 Task: Find connections with filter location Perico with filter topic #mentorwith filter profile language Spanish with filter current company Dell EMC with filter school Mahatma Jyotiba Phule Rohilkhand University with filter industry Agriculture, Construction, Mining Machinery Manufacturing with filter service category Tax Law with filter keywords title Account Collector
Action: Mouse moved to (469, 71)
Screenshot: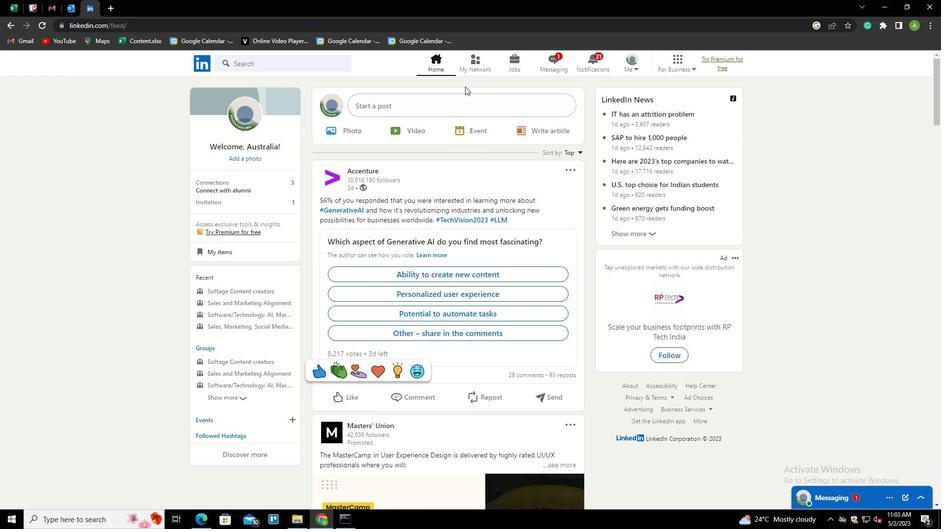 
Action: Mouse pressed left at (469, 71)
Screenshot: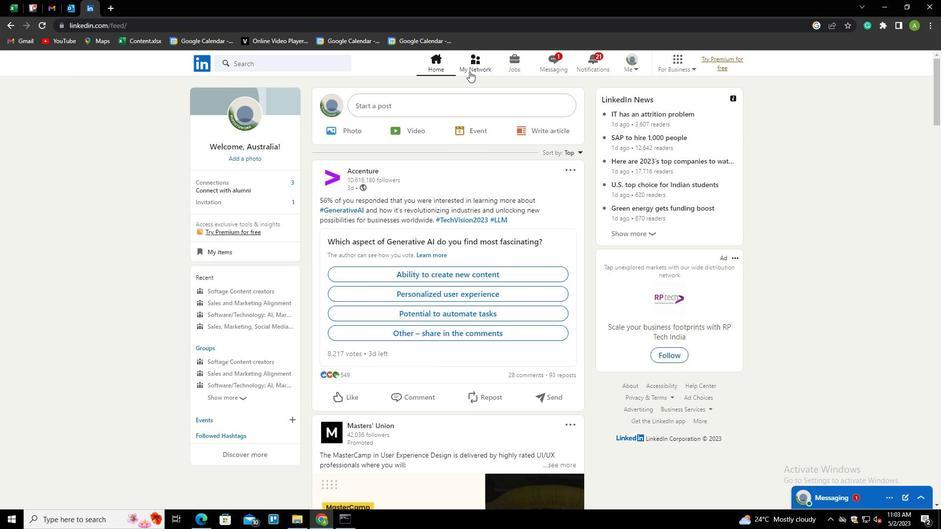 
Action: Mouse moved to (250, 120)
Screenshot: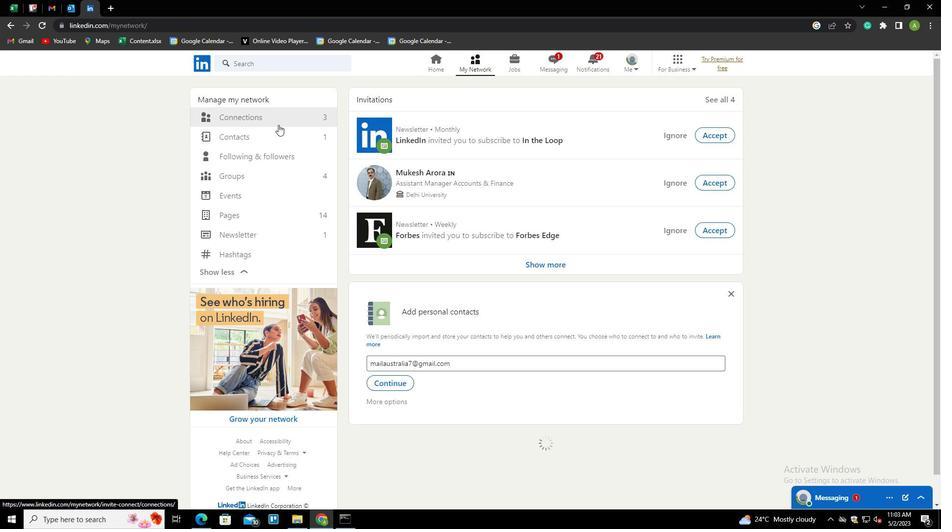 
Action: Mouse pressed left at (250, 120)
Screenshot: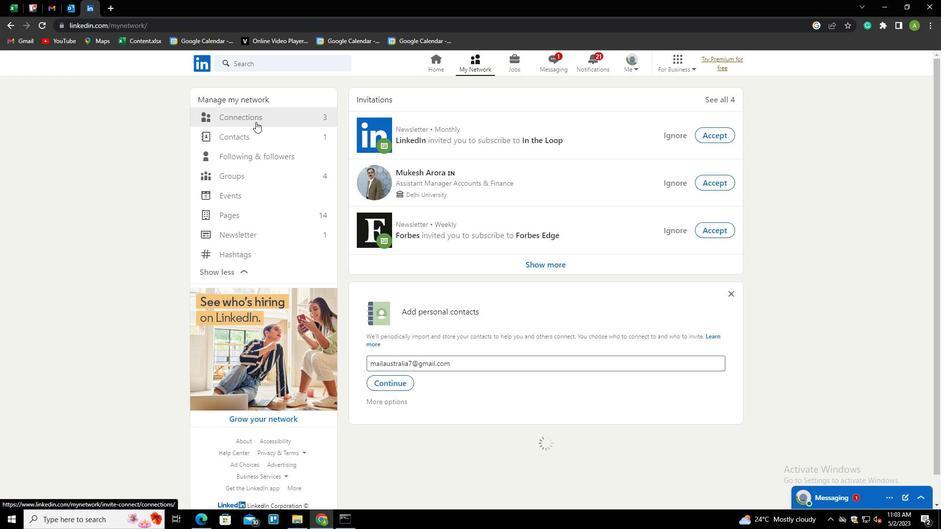 
Action: Mouse moved to (545, 116)
Screenshot: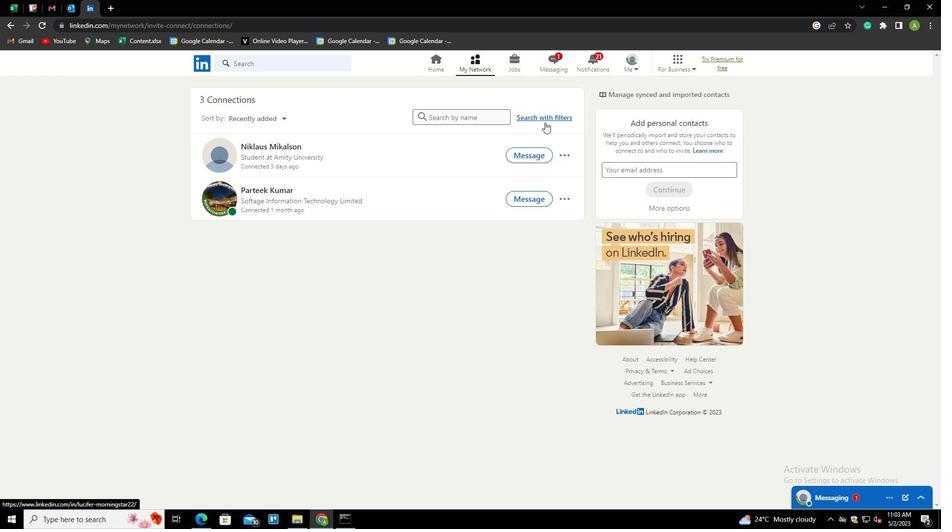 
Action: Mouse pressed left at (545, 116)
Screenshot: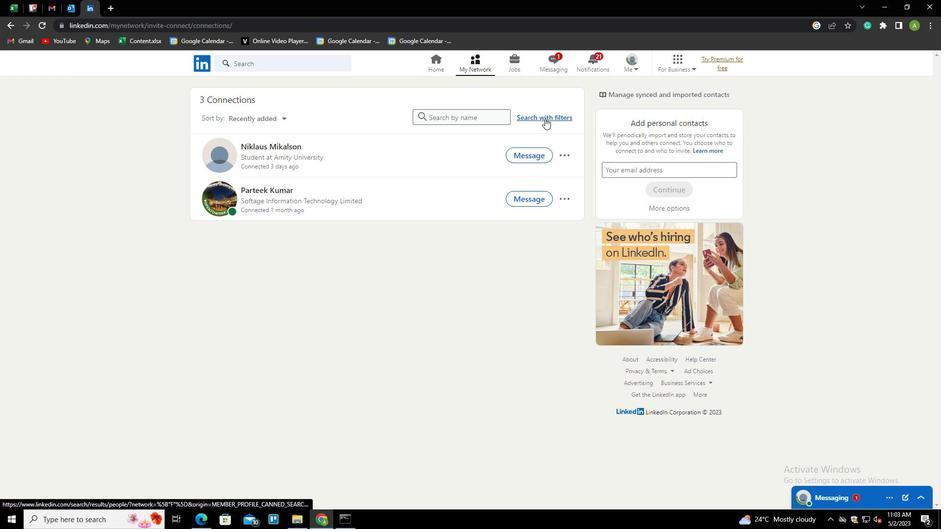 
Action: Mouse moved to (501, 91)
Screenshot: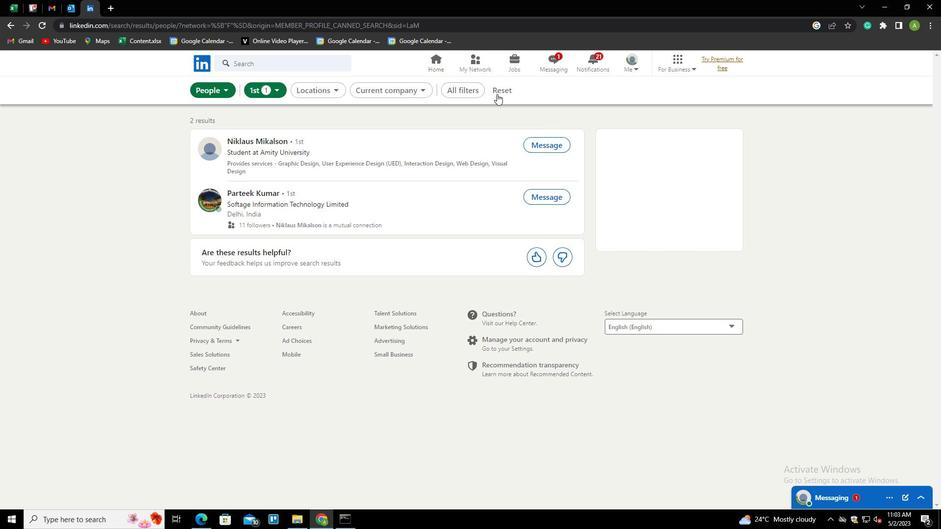 
Action: Mouse pressed left at (501, 91)
Screenshot: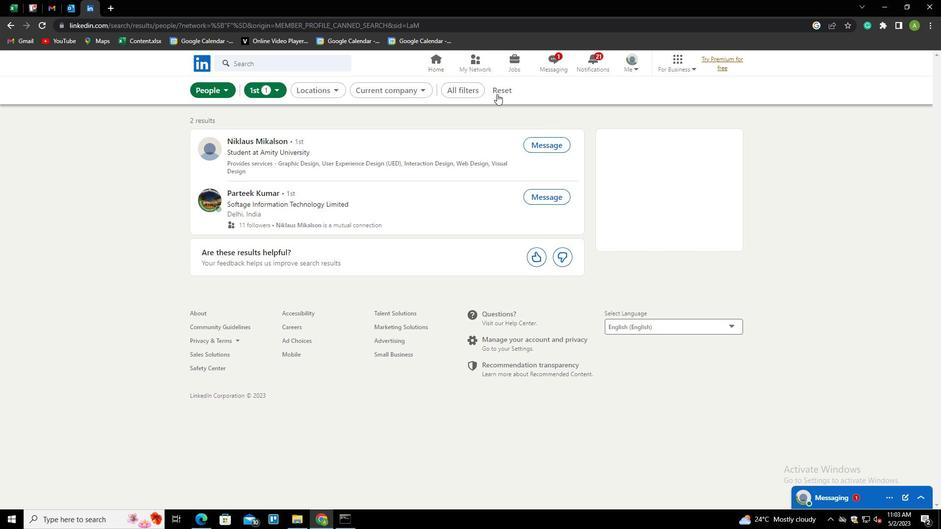 
Action: Mouse moved to (474, 92)
Screenshot: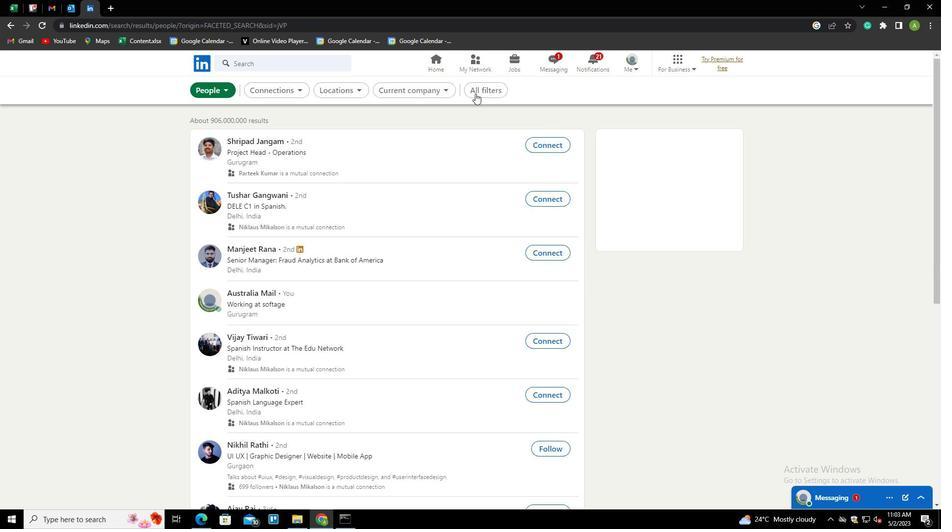 
Action: Mouse pressed left at (474, 92)
Screenshot: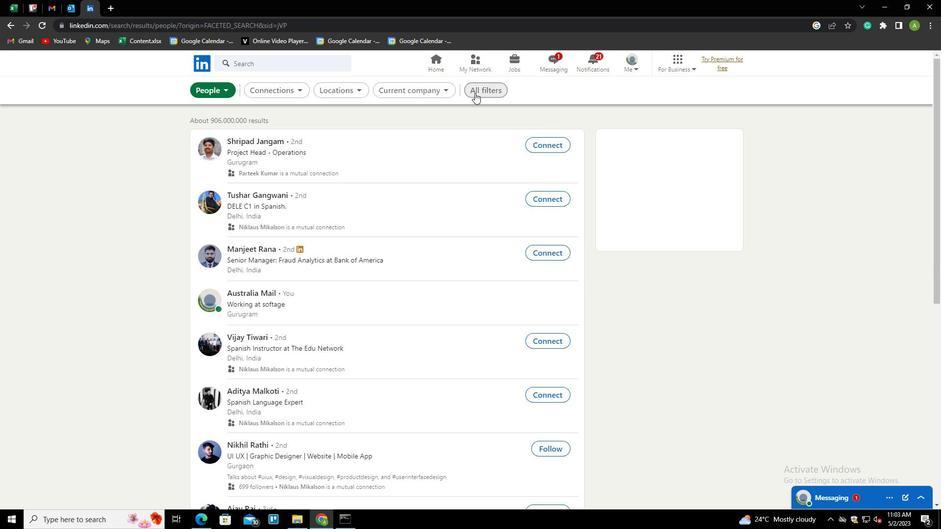 
Action: Mouse moved to (749, 247)
Screenshot: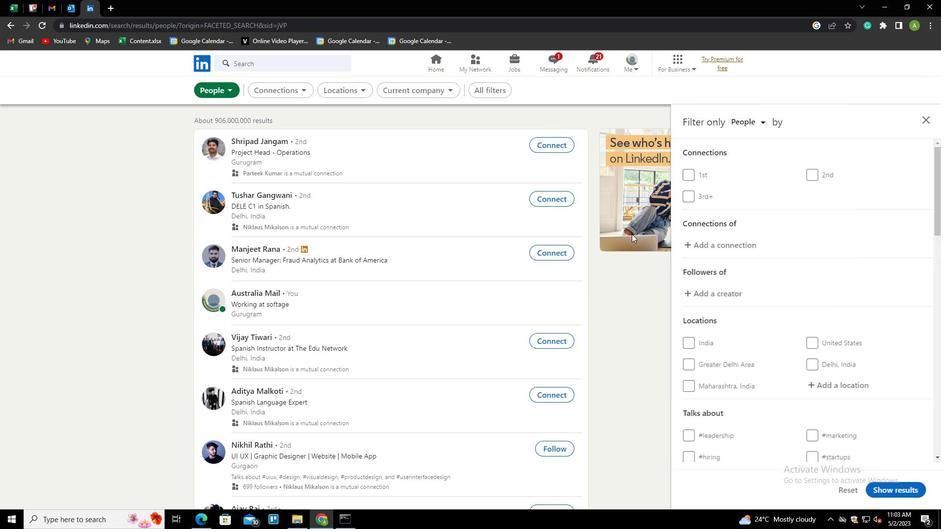 
Action: Mouse scrolled (749, 247) with delta (0, 0)
Screenshot: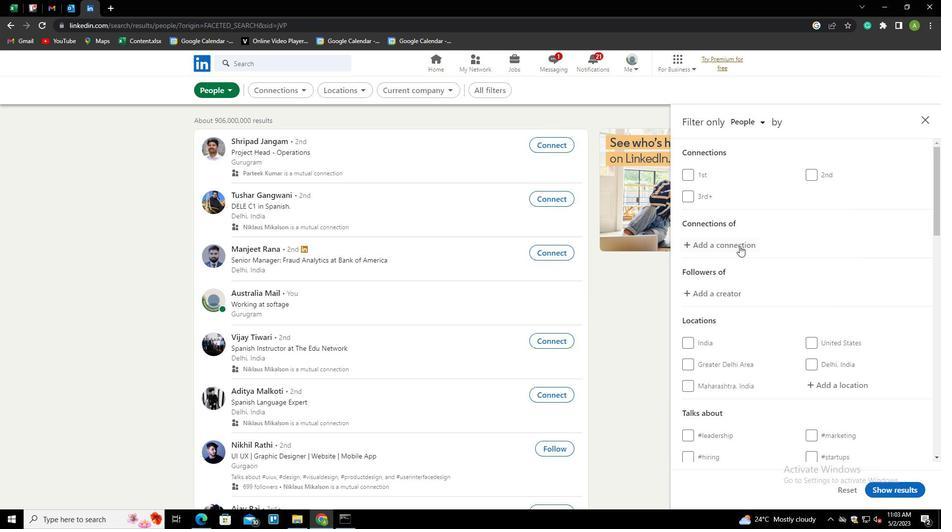 
Action: Mouse scrolled (749, 247) with delta (0, 0)
Screenshot: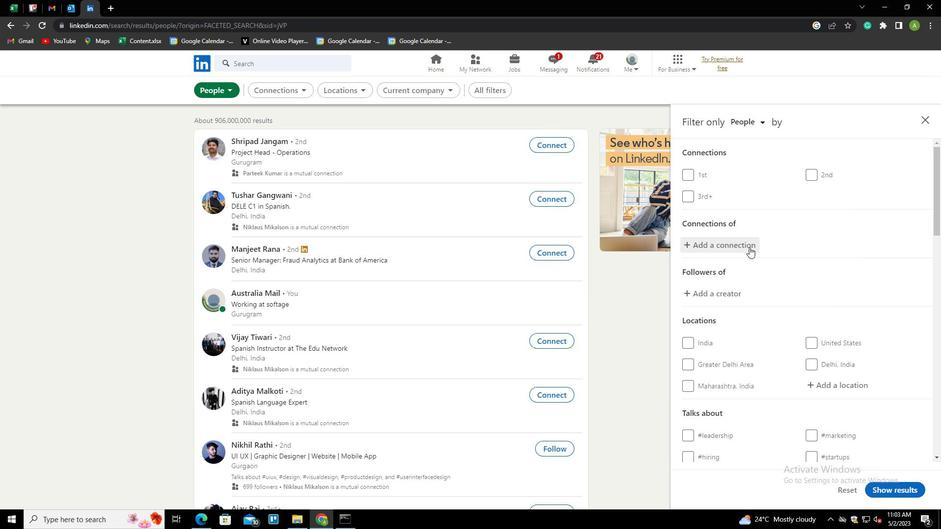 
Action: Mouse moved to (818, 287)
Screenshot: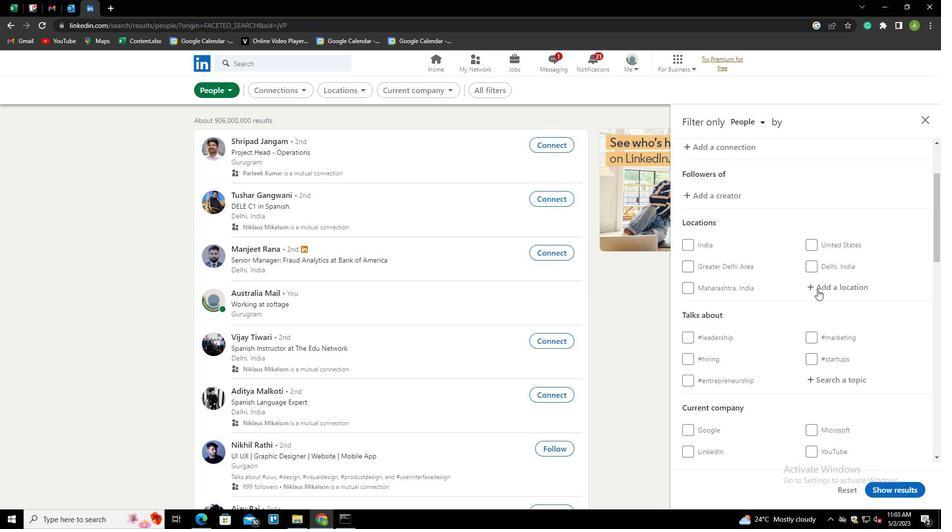 
Action: Mouse pressed left at (818, 287)
Screenshot: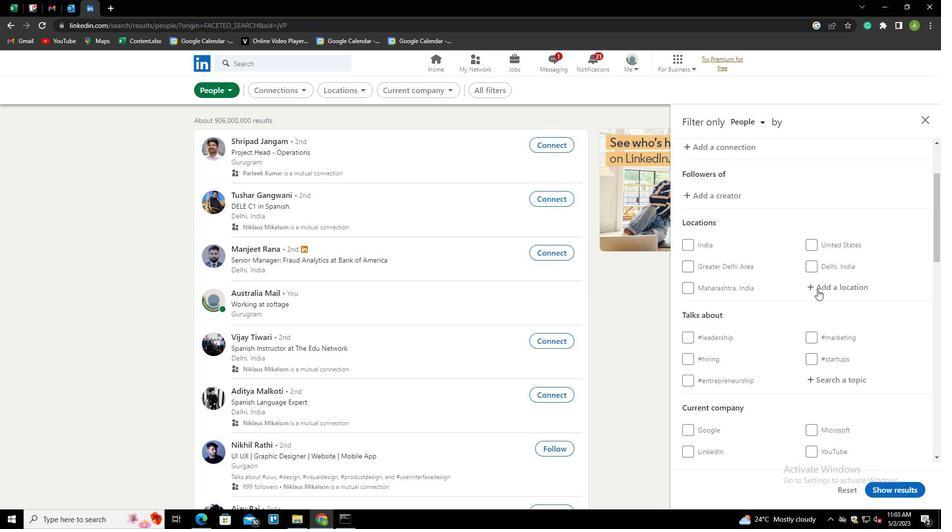 
Action: Key pressed <Key.shift>PERICO<Key.down><Key.enter>
Screenshot: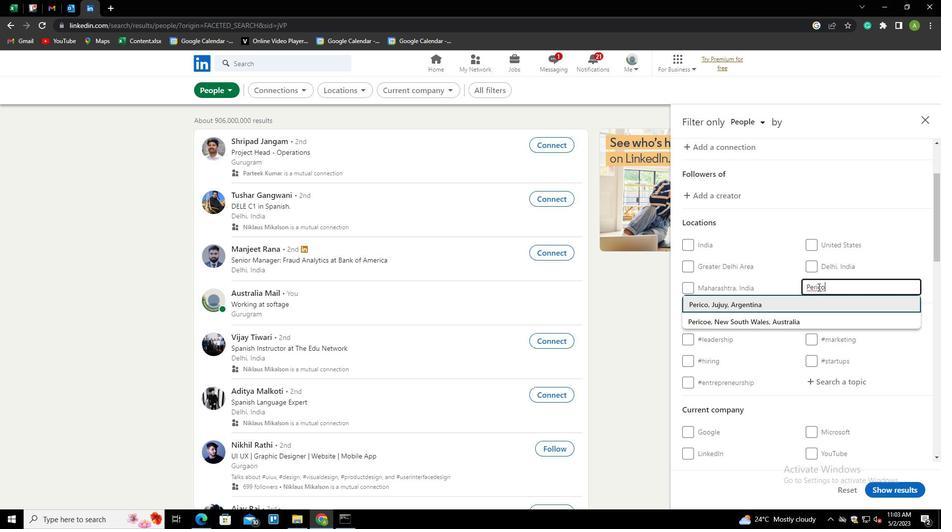 
Action: Mouse scrolled (818, 286) with delta (0, 0)
Screenshot: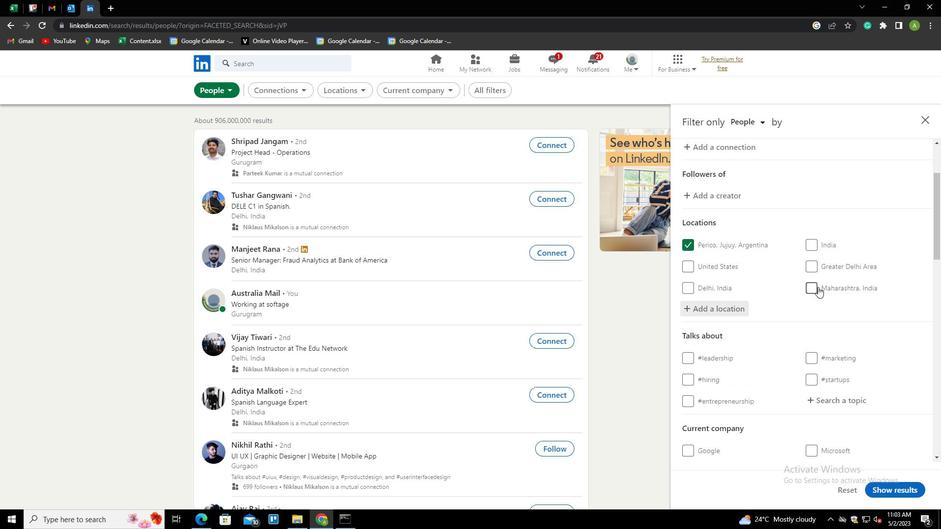 
Action: Mouse scrolled (818, 286) with delta (0, 0)
Screenshot: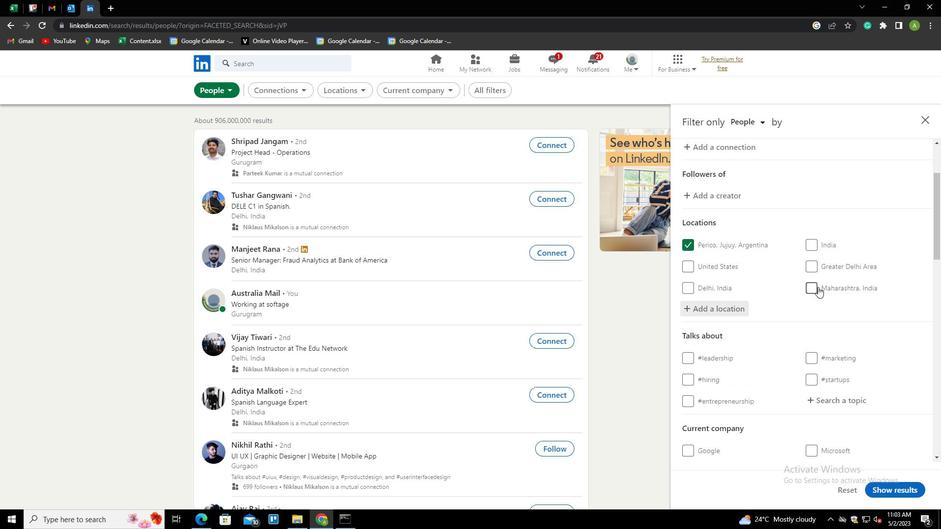 
Action: Mouse scrolled (818, 286) with delta (0, 0)
Screenshot: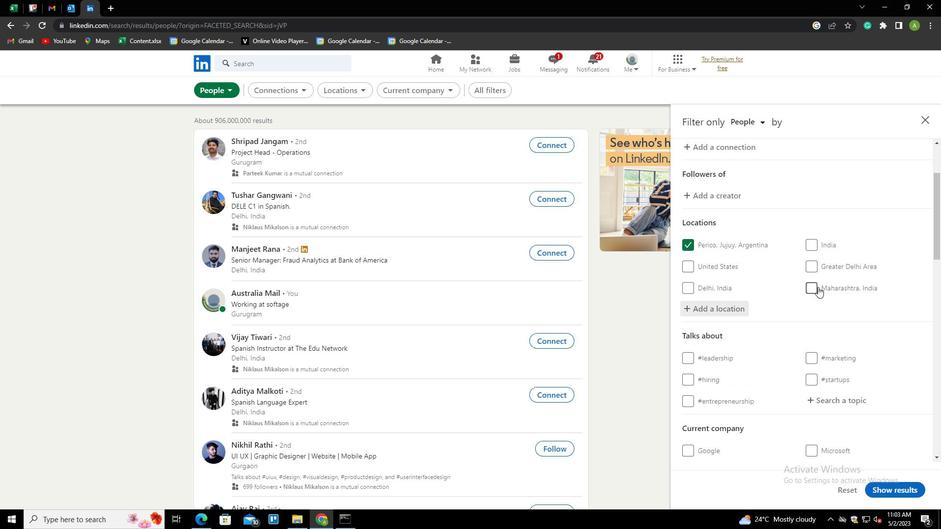 
Action: Mouse moved to (833, 255)
Screenshot: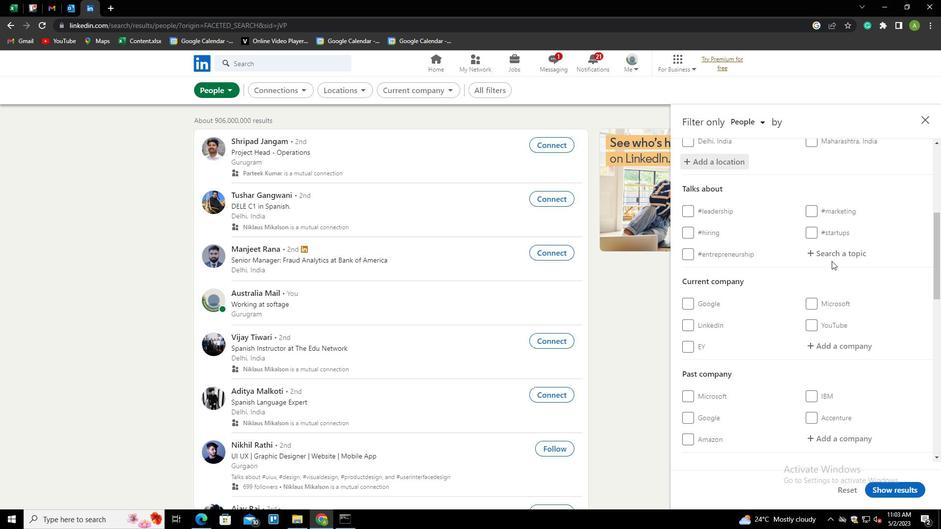 
Action: Mouse pressed left at (833, 255)
Screenshot: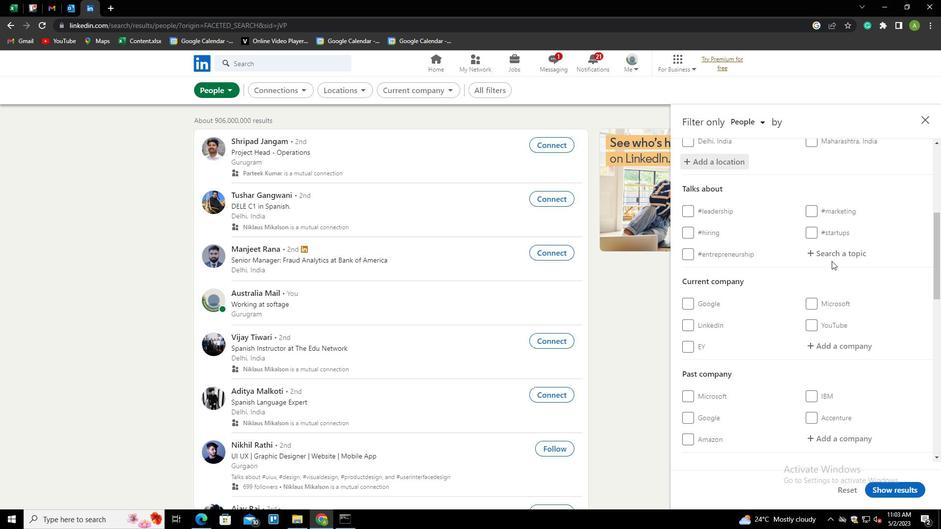 
Action: Key pressed MENTOR<Key.down><Key.down><Key.down><Key.enter>
Screenshot: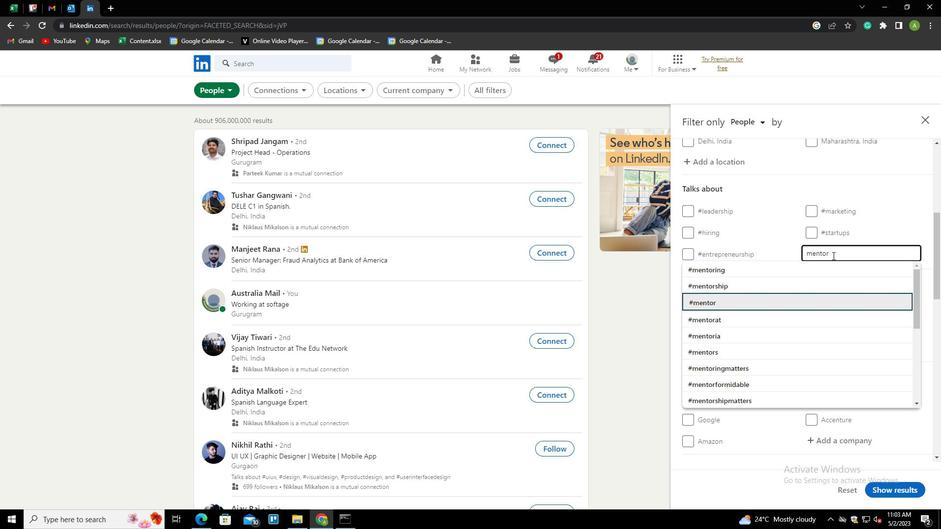 
Action: Mouse scrolled (833, 255) with delta (0, 0)
Screenshot: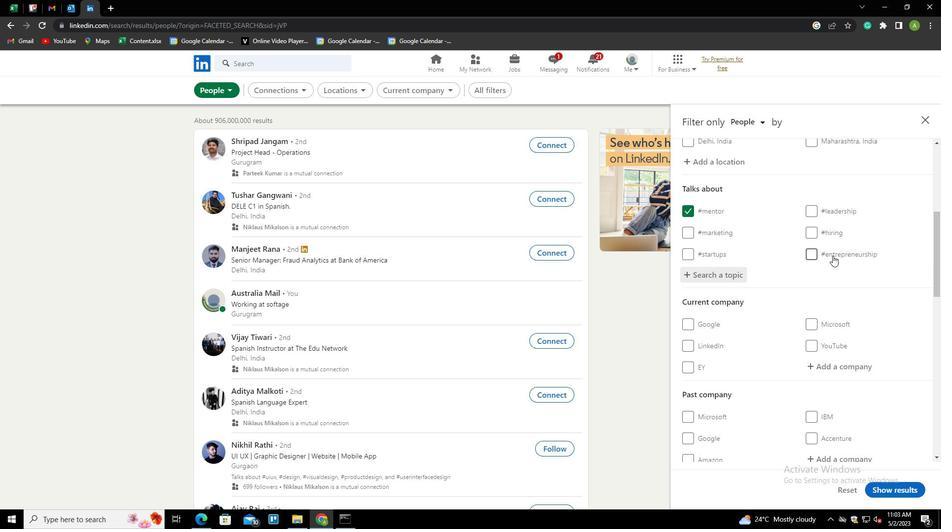 
Action: Mouse scrolled (833, 255) with delta (0, 0)
Screenshot: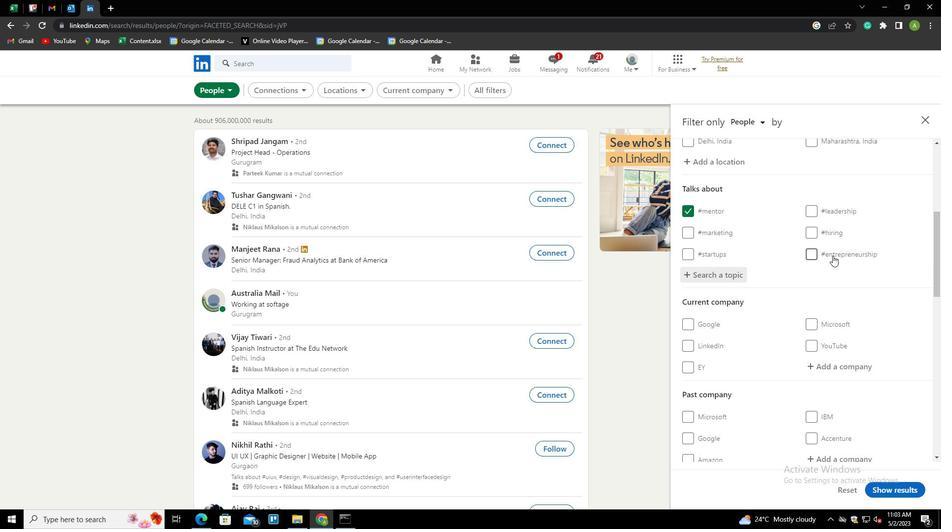 
Action: Mouse scrolled (833, 255) with delta (0, 0)
Screenshot: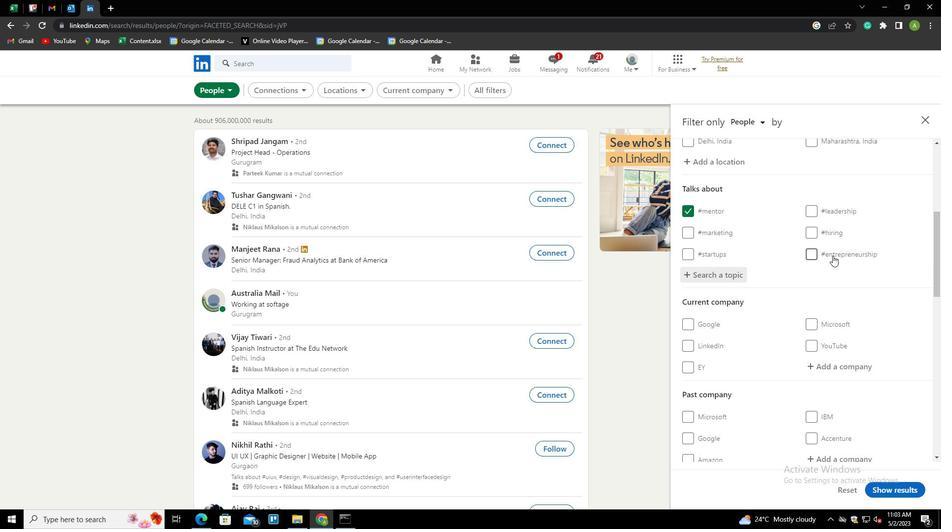 
Action: Mouse scrolled (833, 255) with delta (0, 0)
Screenshot: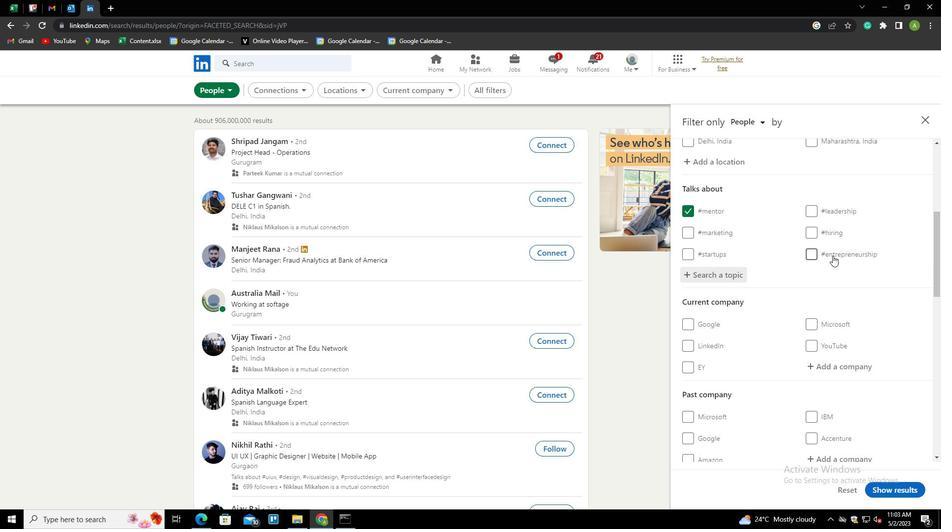 
Action: Mouse scrolled (833, 255) with delta (0, 0)
Screenshot: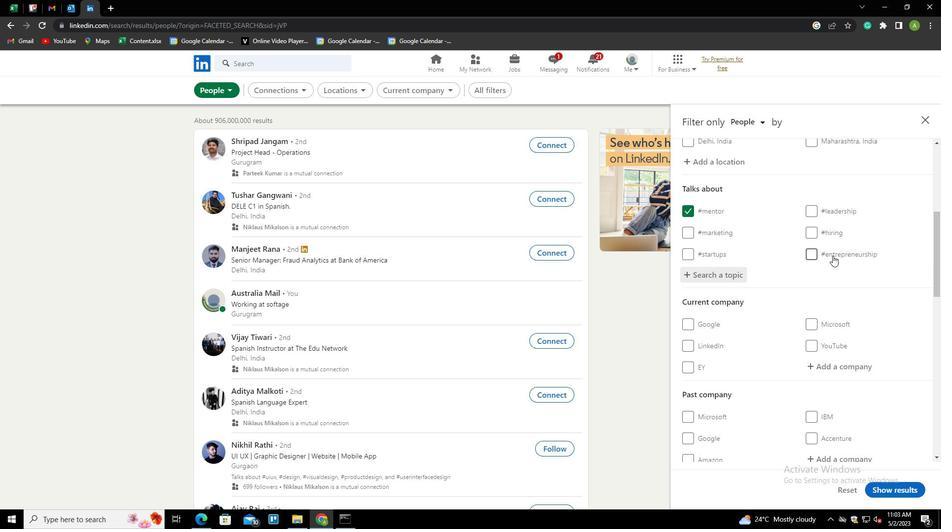 
Action: Mouse scrolled (833, 255) with delta (0, 0)
Screenshot: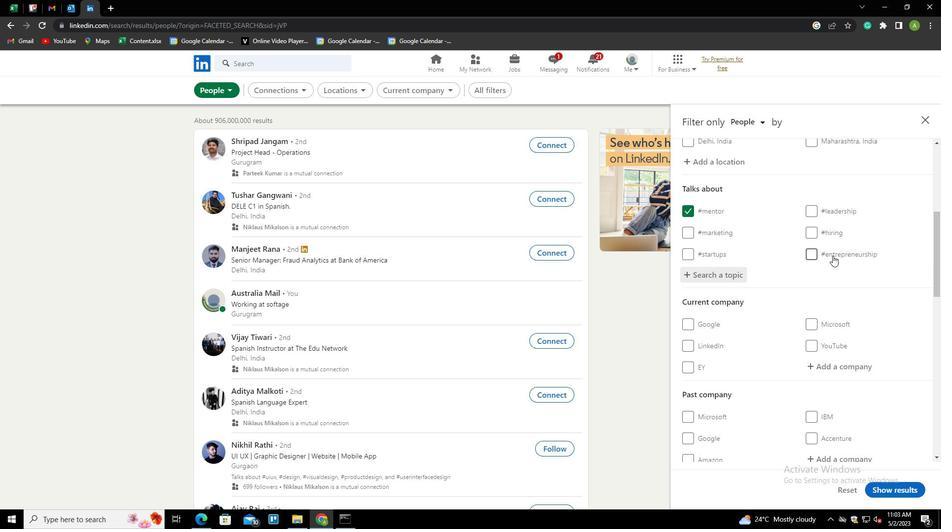 
Action: Mouse scrolled (833, 255) with delta (0, 0)
Screenshot: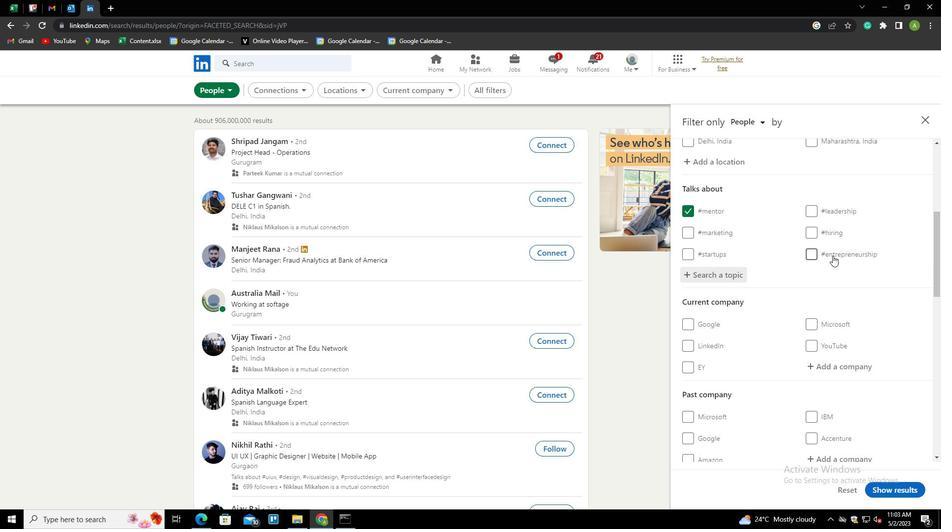
Action: Mouse scrolled (833, 255) with delta (0, 0)
Screenshot: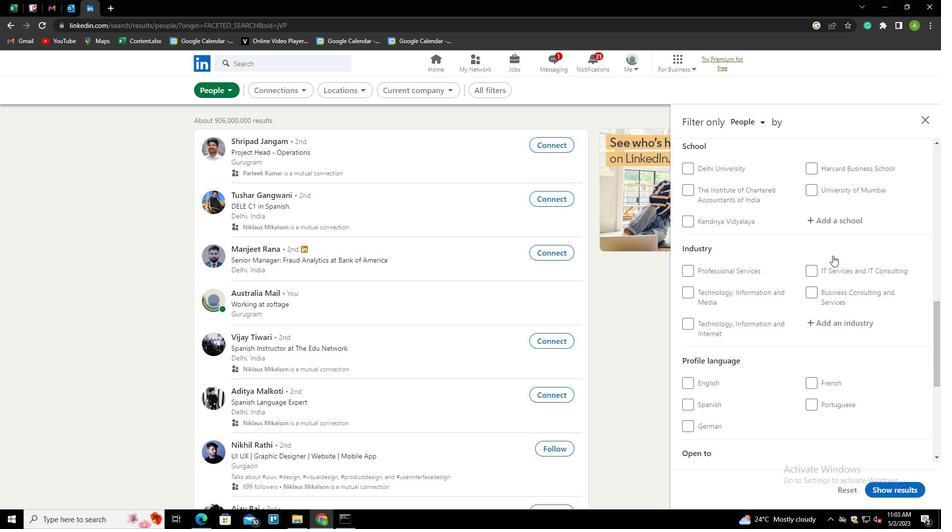 
Action: Mouse scrolled (833, 255) with delta (0, 0)
Screenshot: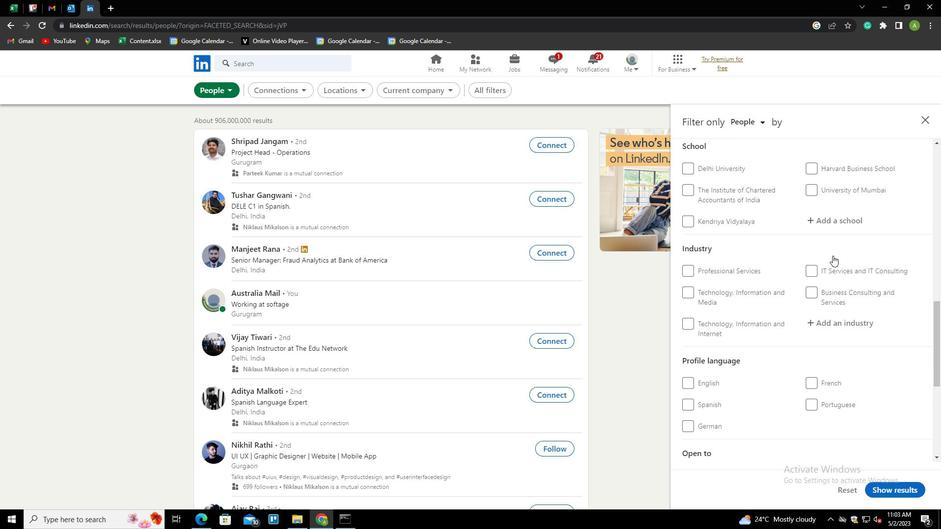 
Action: Mouse scrolled (833, 255) with delta (0, 0)
Screenshot: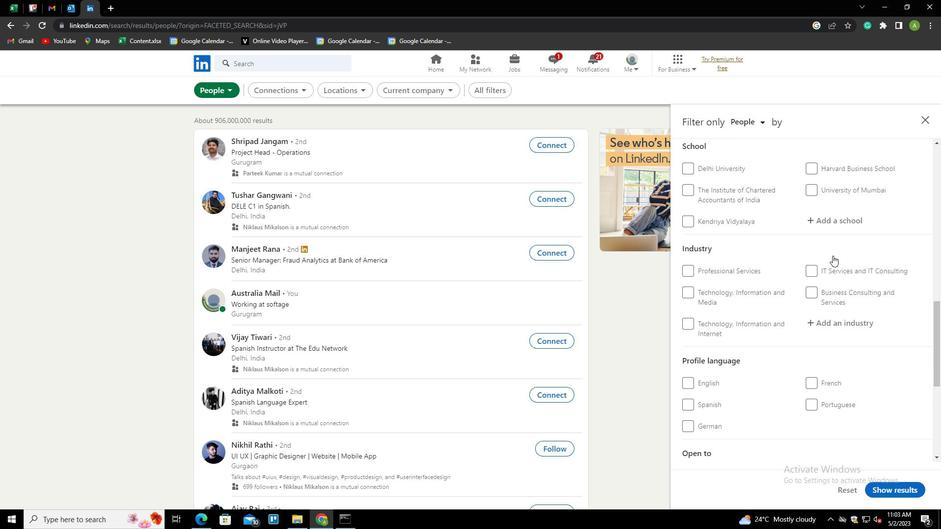 
Action: Mouse scrolled (833, 255) with delta (0, 0)
Screenshot: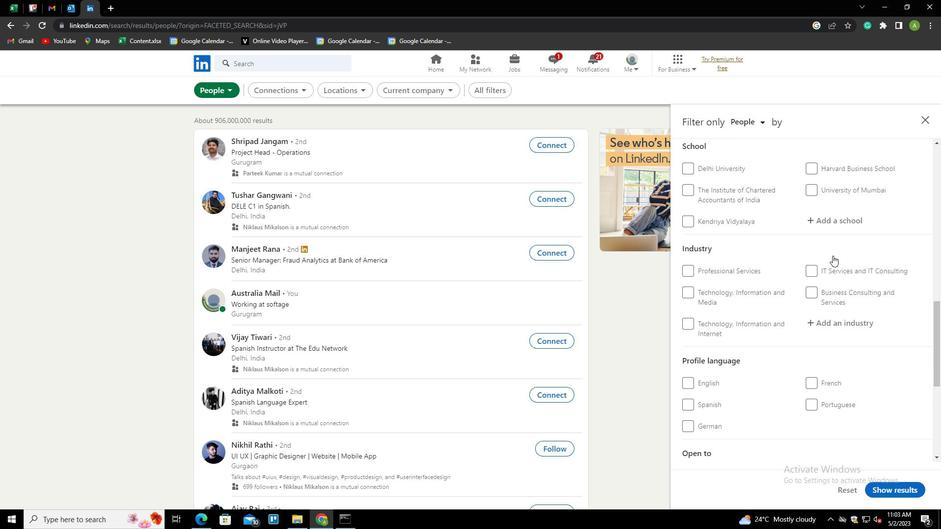 
Action: Mouse moved to (703, 205)
Screenshot: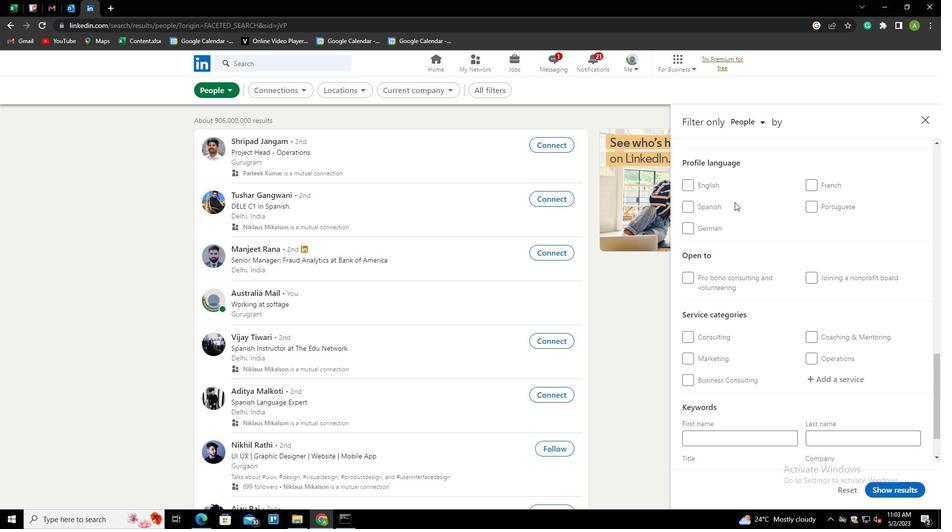 
Action: Mouse pressed left at (703, 205)
Screenshot: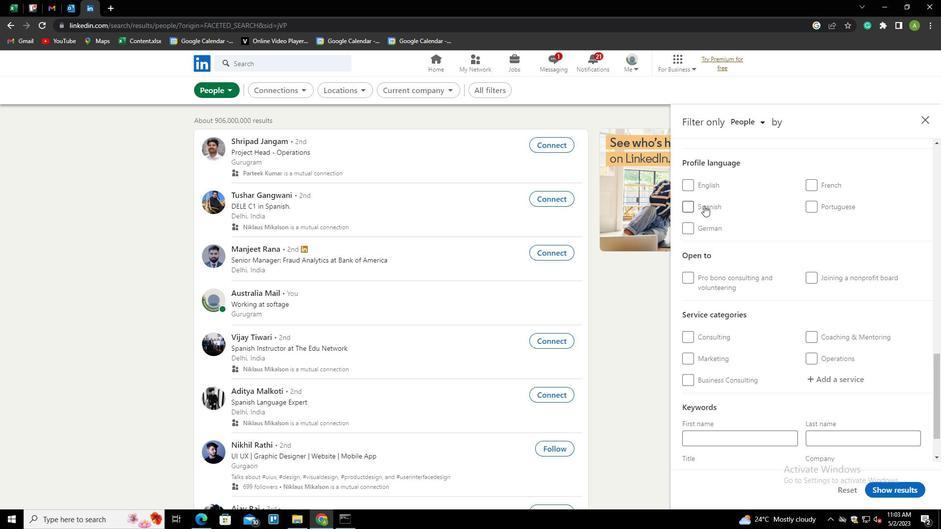 
Action: Mouse moved to (813, 257)
Screenshot: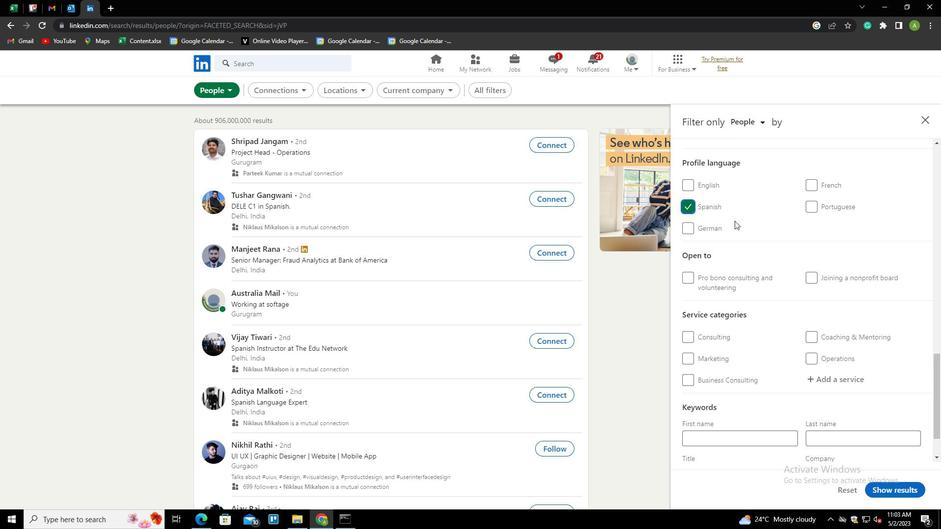 
Action: Mouse scrolled (813, 258) with delta (0, 0)
Screenshot: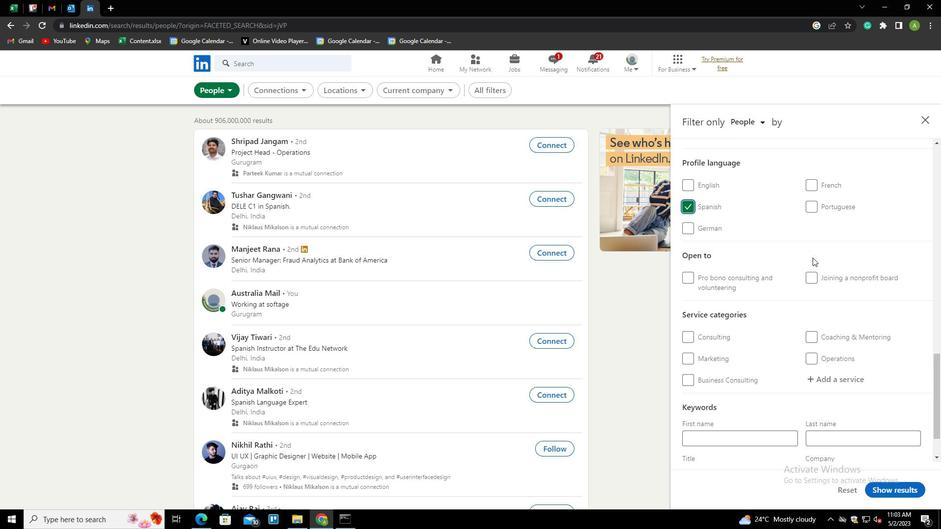 
Action: Mouse scrolled (813, 258) with delta (0, 0)
Screenshot: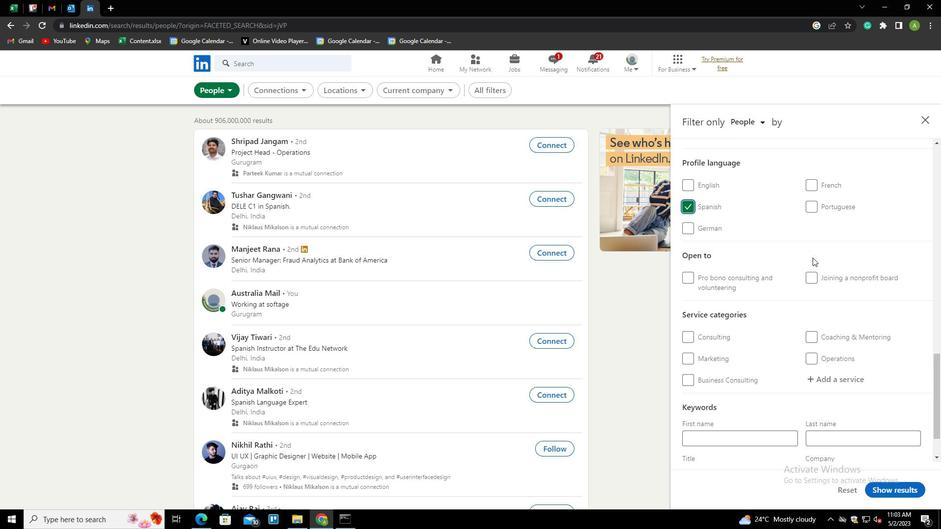 
Action: Mouse scrolled (813, 258) with delta (0, 0)
Screenshot: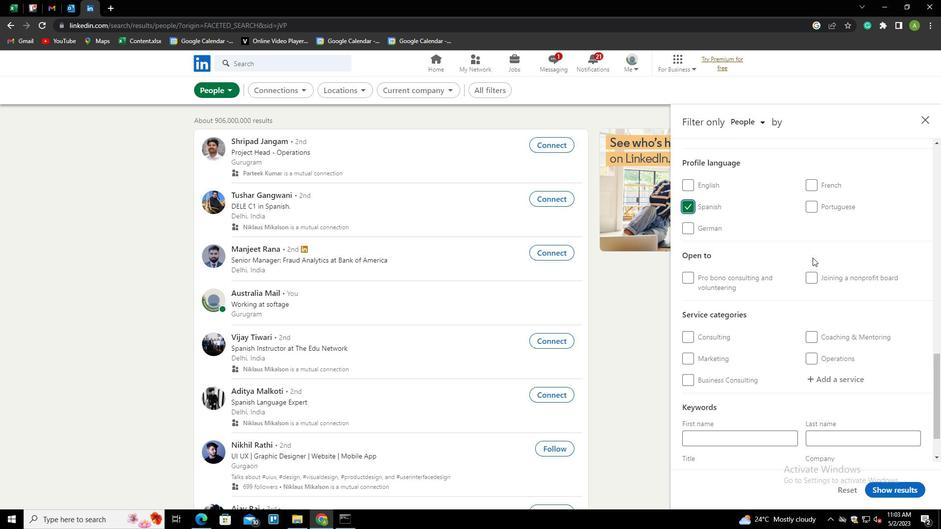 
Action: Mouse scrolled (813, 258) with delta (0, 0)
Screenshot: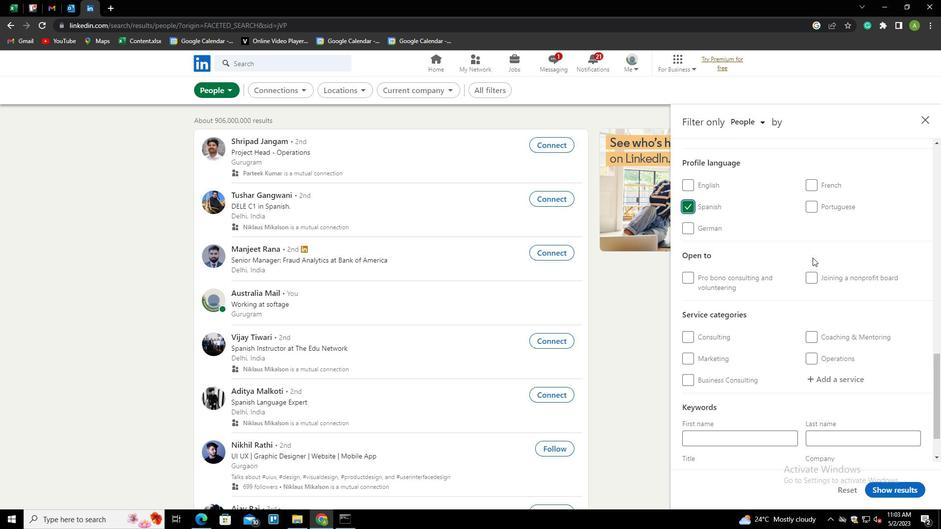 
Action: Mouse scrolled (813, 258) with delta (0, 0)
Screenshot: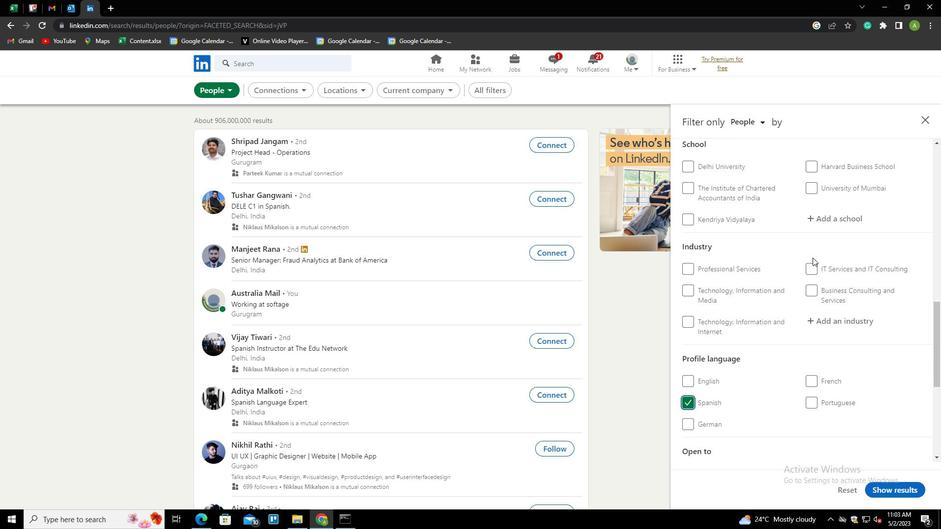 
Action: Mouse scrolled (813, 258) with delta (0, 0)
Screenshot: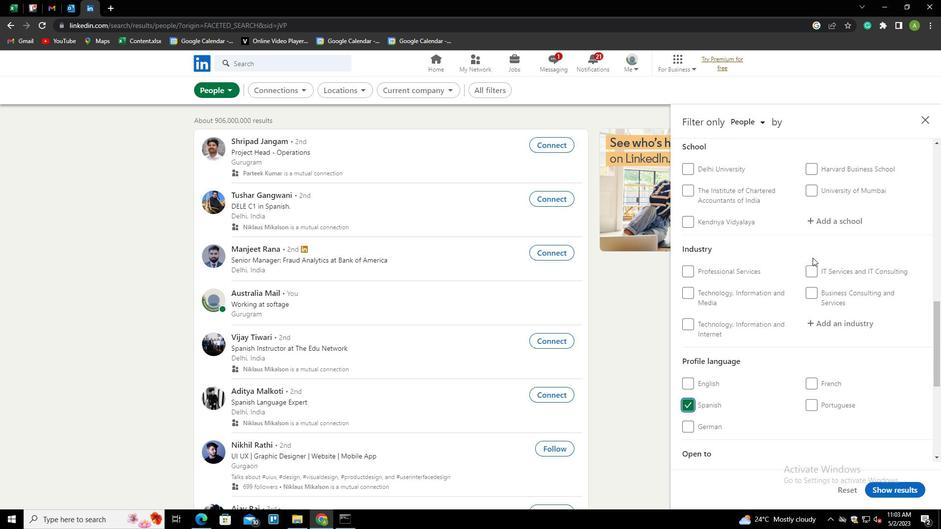 
Action: Mouse scrolled (813, 258) with delta (0, 0)
Screenshot: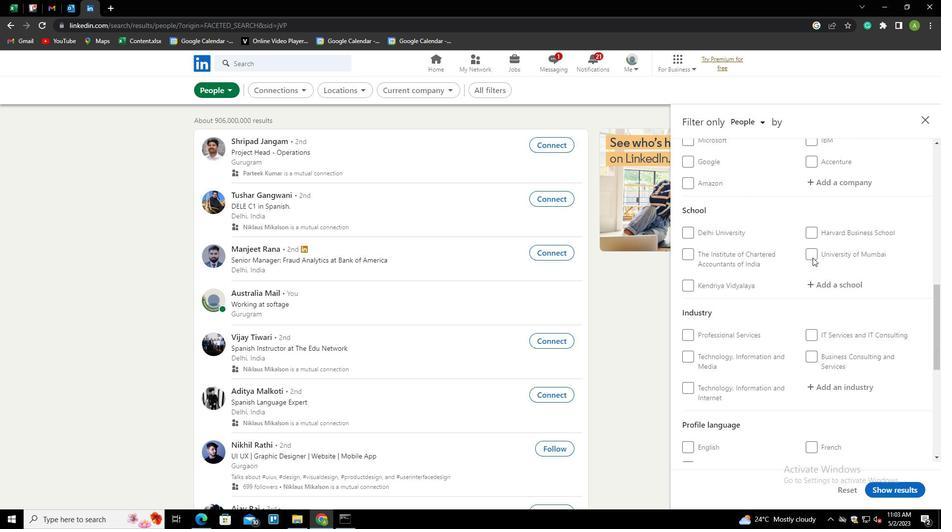 
Action: Mouse scrolled (813, 258) with delta (0, 0)
Screenshot: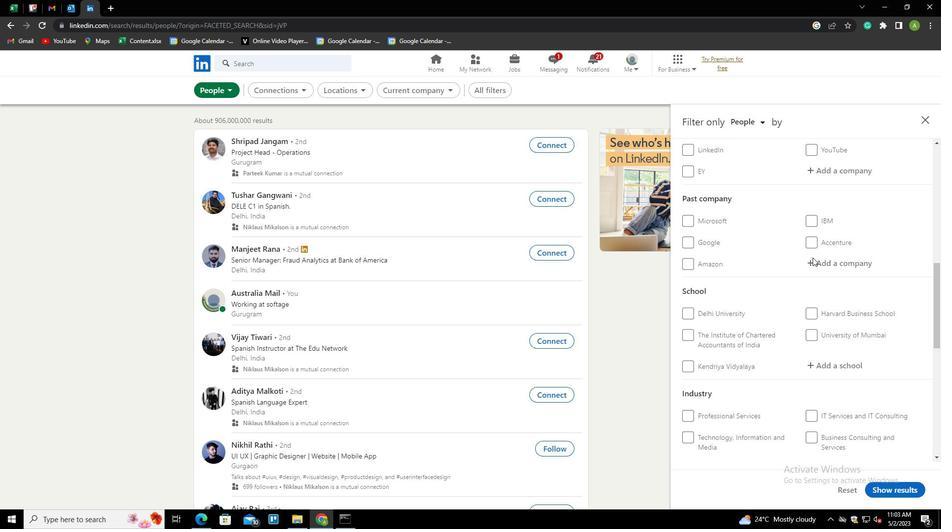 
Action: Mouse moved to (838, 219)
Screenshot: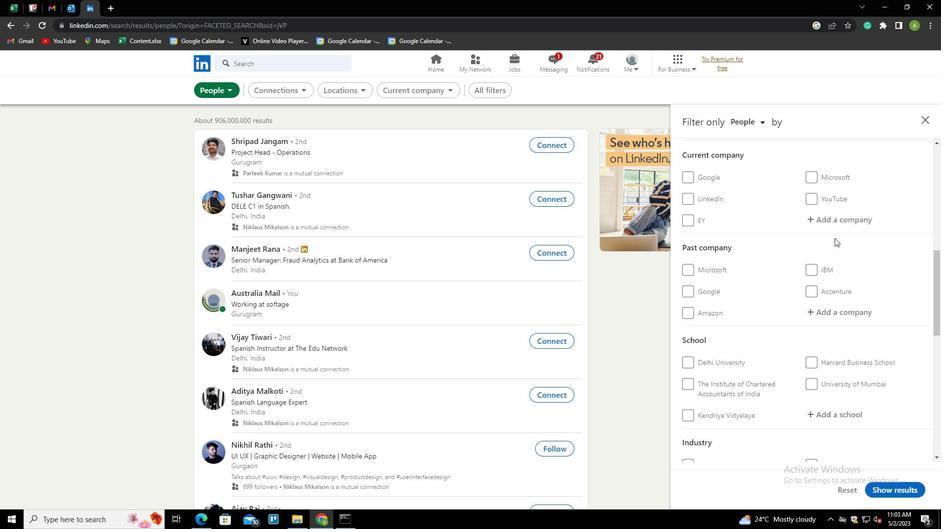 
Action: Mouse pressed left at (838, 219)
Screenshot: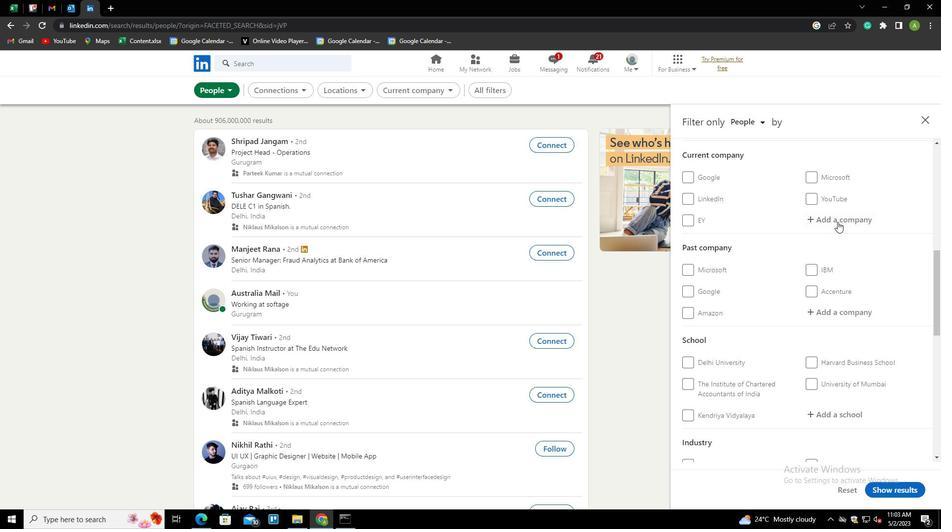 
Action: Mouse moved to (836, 219)
Screenshot: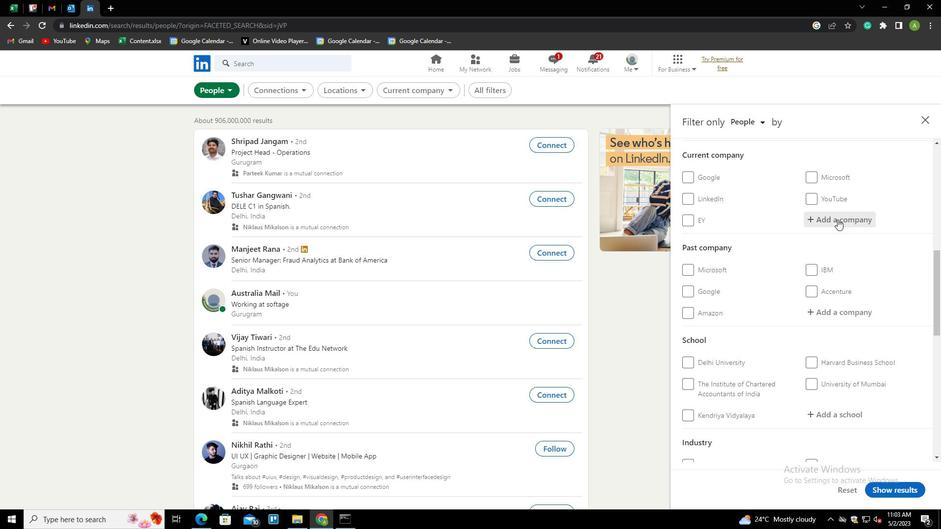 
Action: Key pressed D
Screenshot: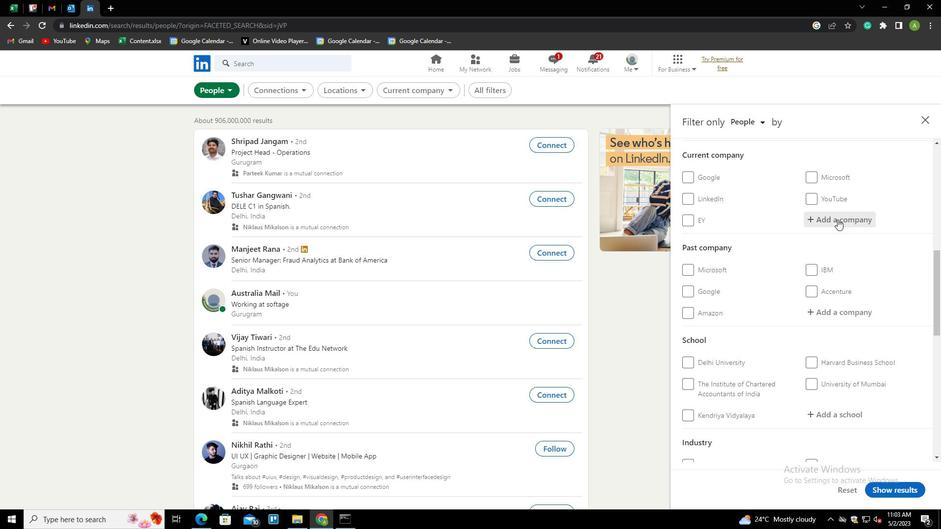 
Action: Mouse moved to (833, 221)
Screenshot: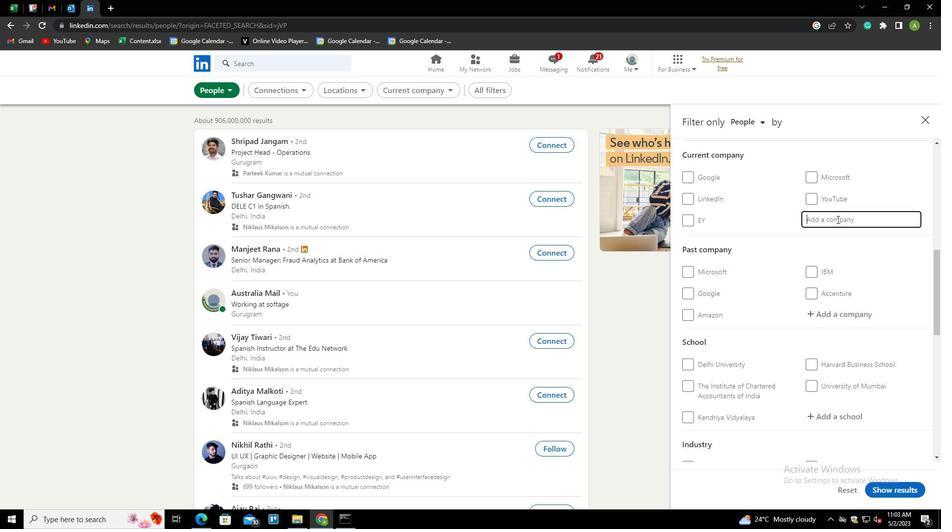 
Action: Key pressed <Key.shift><Key.backspace><Key.shift>DELL<Key.space><Key.shift>EM<Key.down><Key.enter>
Screenshot: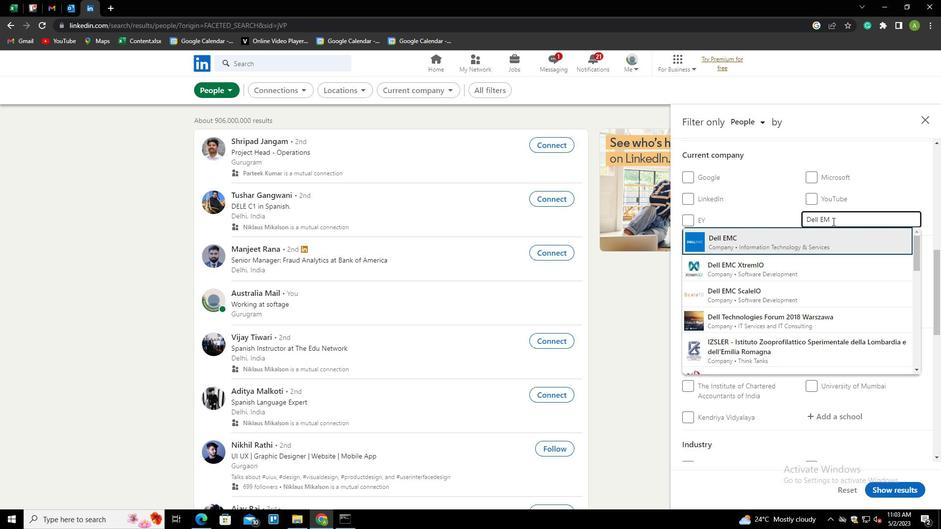 
Action: Mouse scrolled (833, 221) with delta (0, 0)
Screenshot: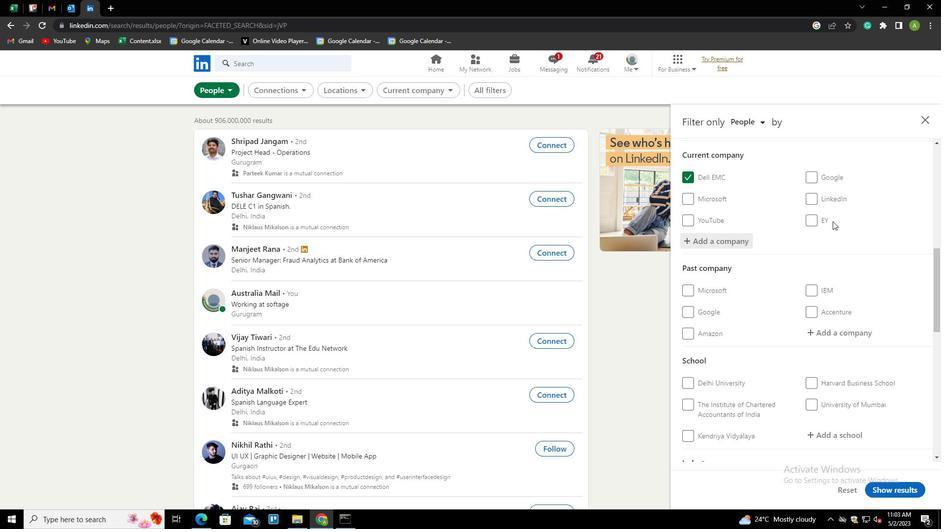 
Action: Mouse scrolled (833, 221) with delta (0, 0)
Screenshot: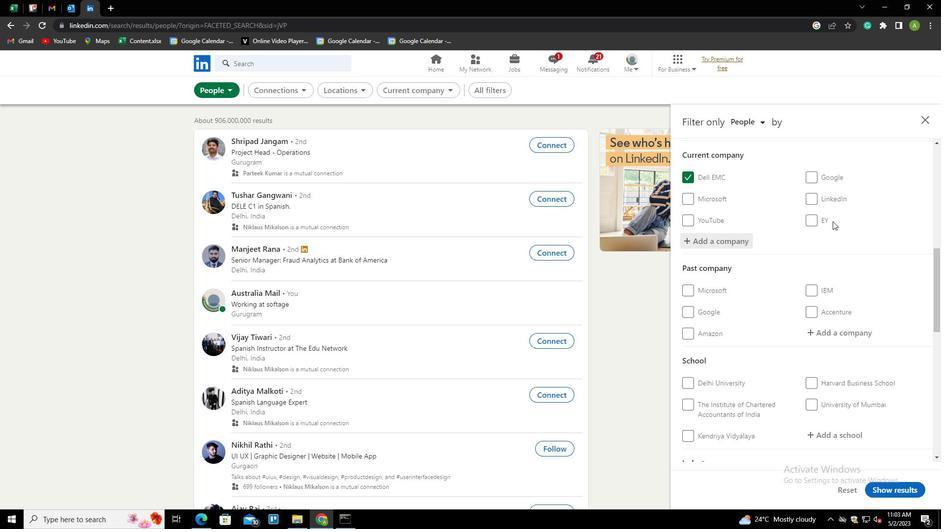 
Action: Mouse scrolled (833, 221) with delta (0, 0)
Screenshot: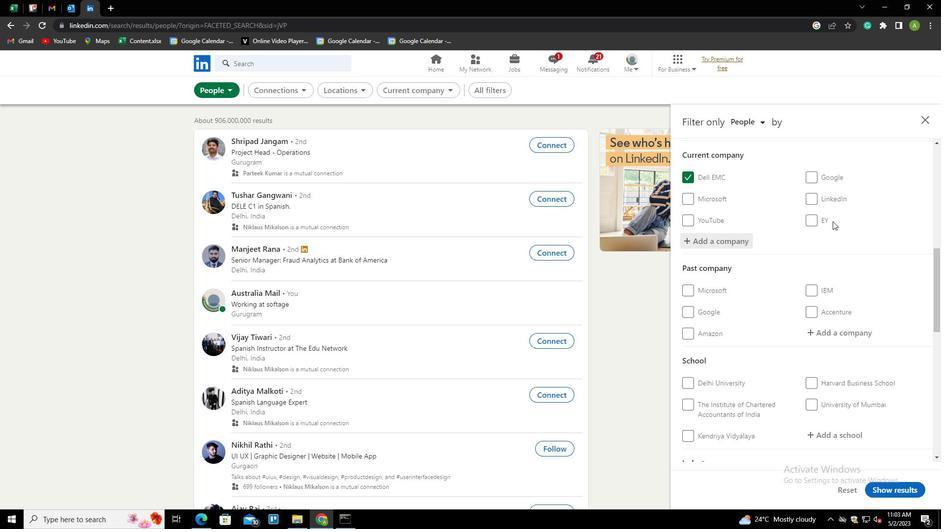 
Action: Mouse moved to (830, 289)
Screenshot: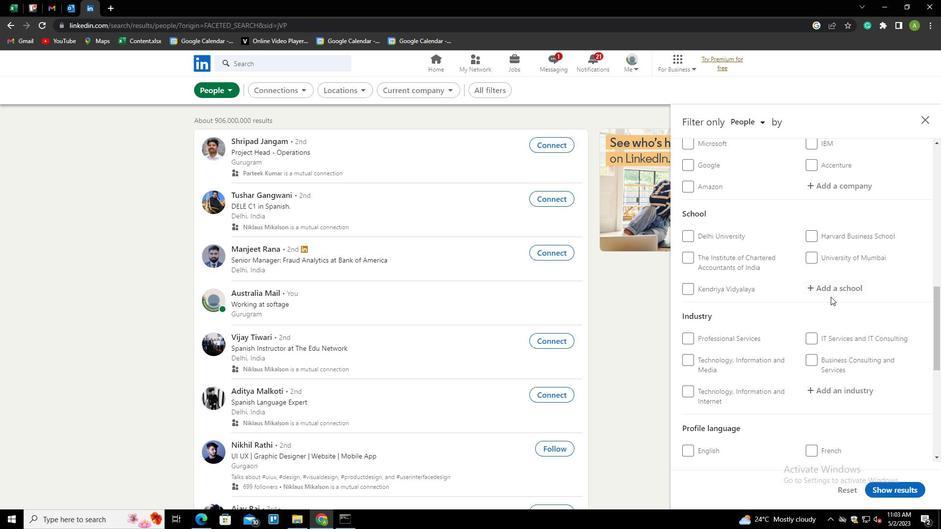 
Action: Mouse pressed left at (830, 289)
Screenshot: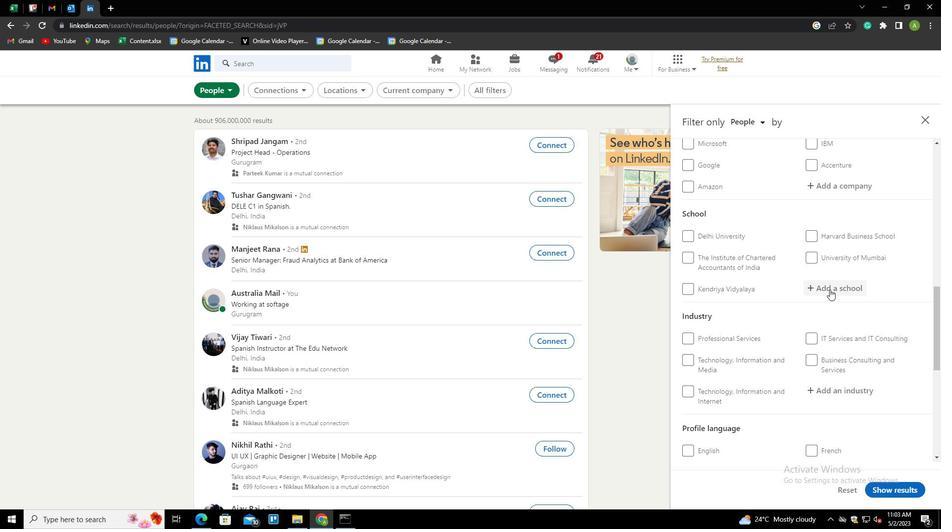 
Action: Key pressed <Key.shift><Key.shift><Key.shift>MAHATMA<Key.down><Key.down><Key.down><Key.enter>
Screenshot: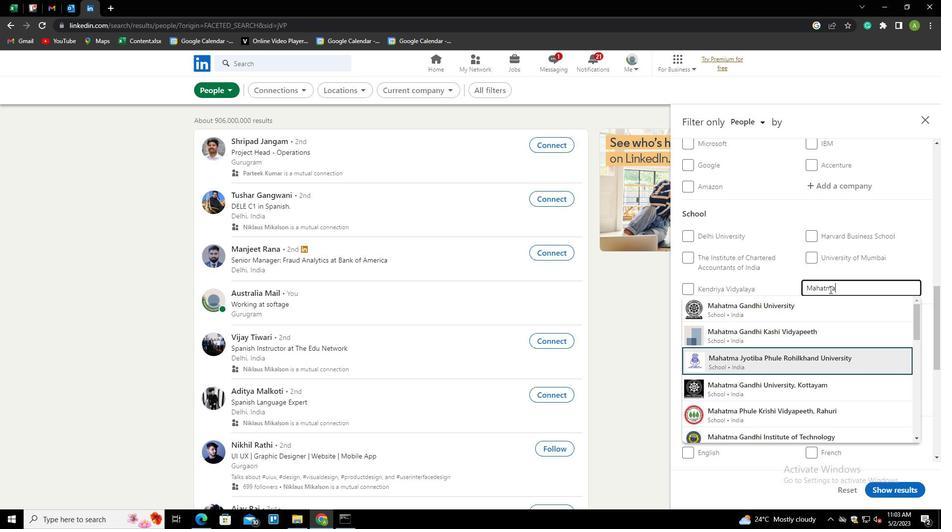 
Action: Mouse scrolled (830, 289) with delta (0, 0)
Screenshot: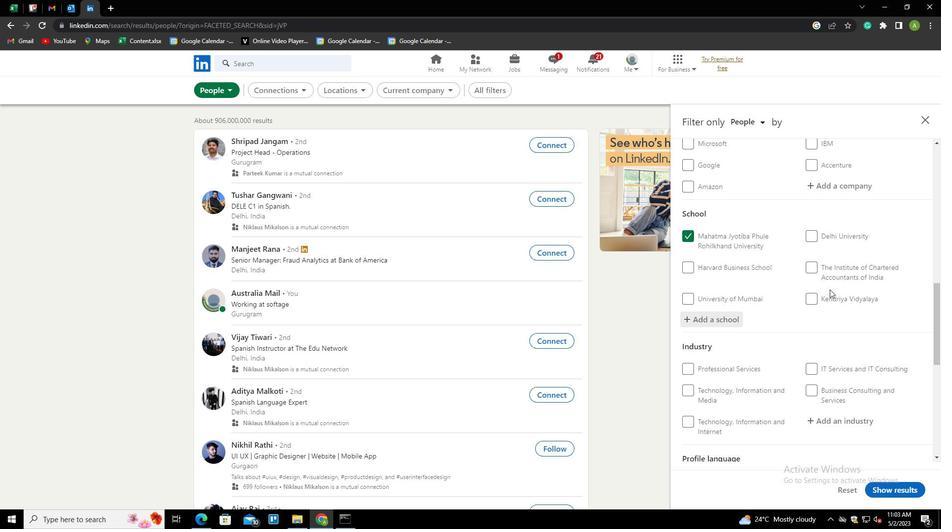 
Action: Mouse scrolled (830, 289) with delta (0, 0)
Screenshot: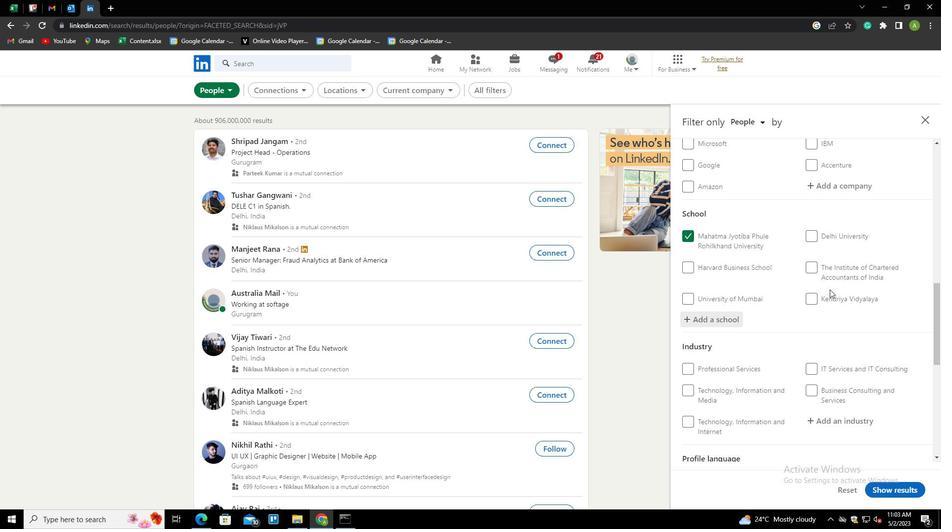 
Action: Mouse moved to (829, 323)
Screenshot: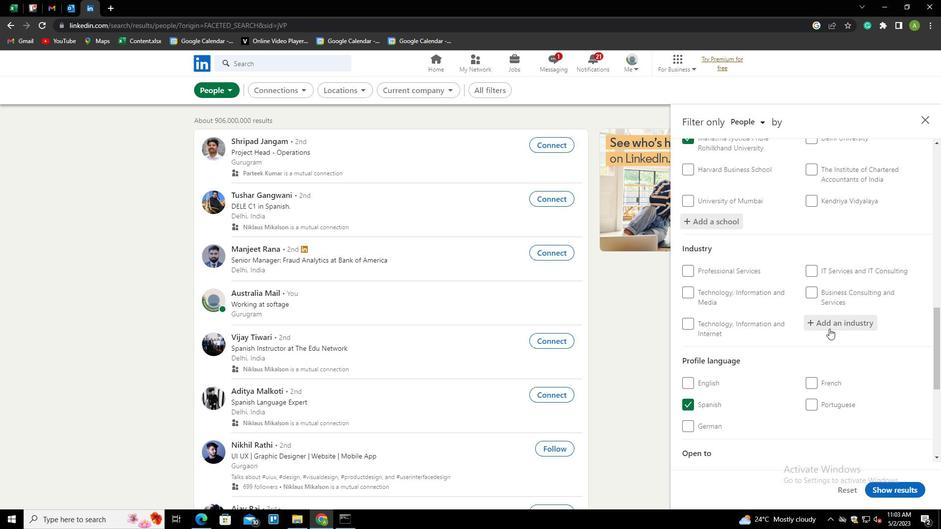 
Action: Mouse pressed left at (829, 323)
Screenshot: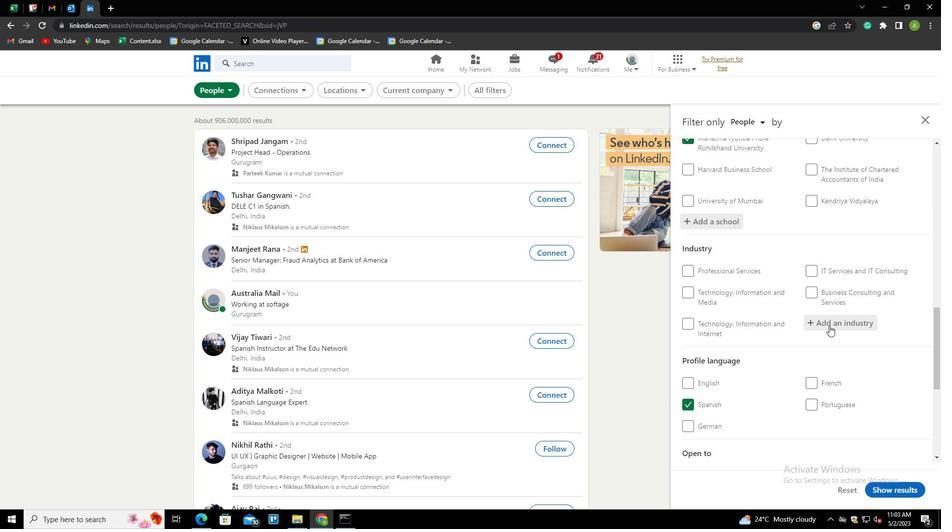 
Action: Mouse moved to (835, 323)
Screenshot: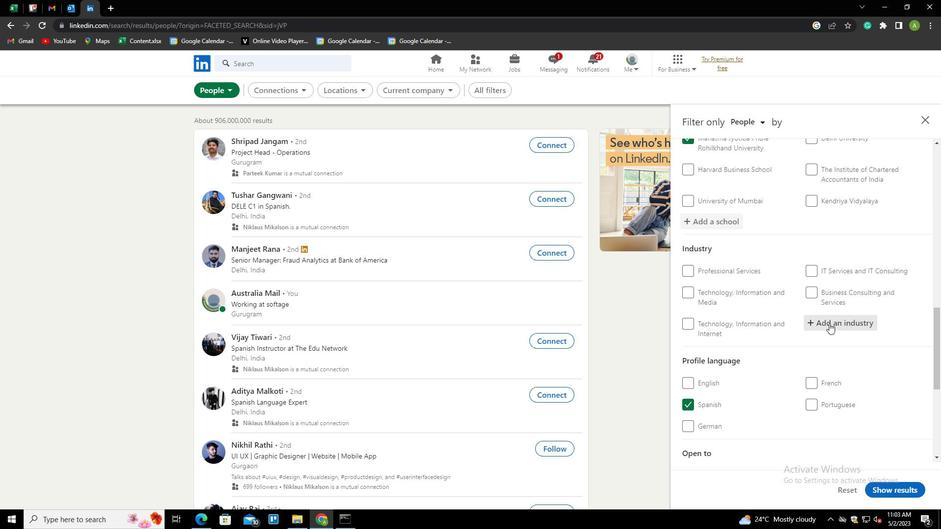 
Action: Mouse pressed left at (835, 323)
Screenshot: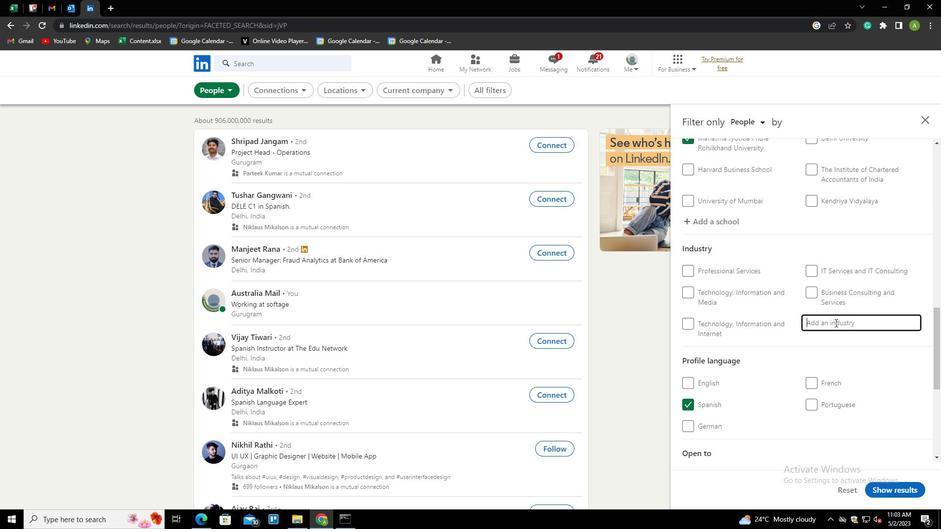 
Action: Key pressed <Key.shift>AGRICUL<Key.down><Key.enter>
Screenshot: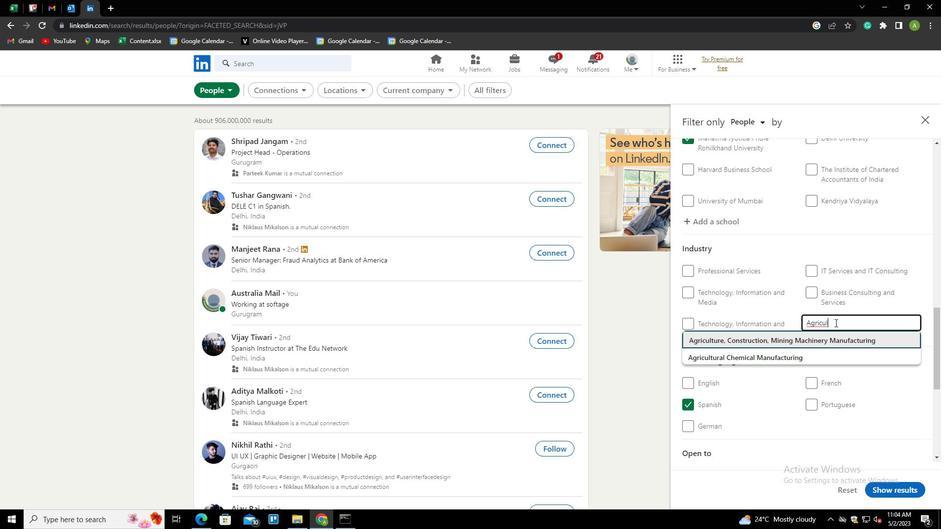 
Action: Mouse scrolled (835, 322) with delta (0, 0)
Screenshot: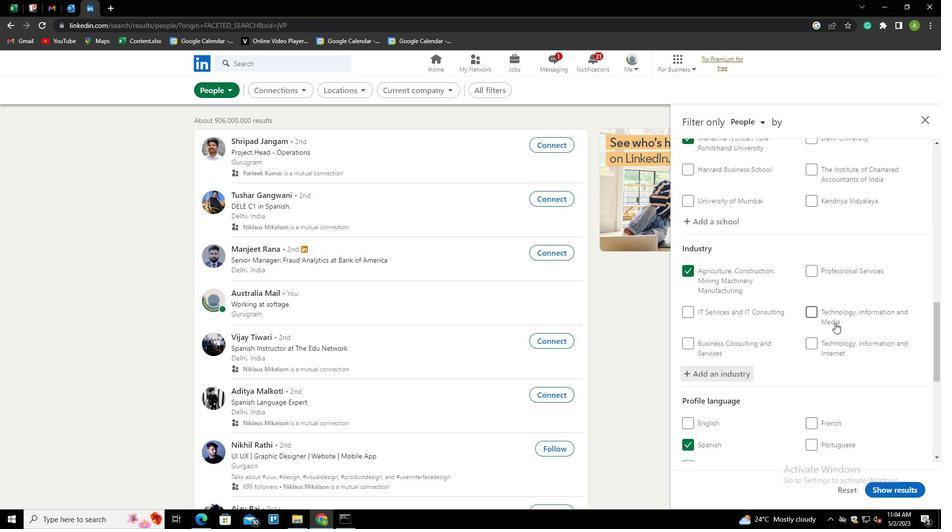 
Action: Mouse scrolled (835, 322) with delta (0, 0)
Screenshot: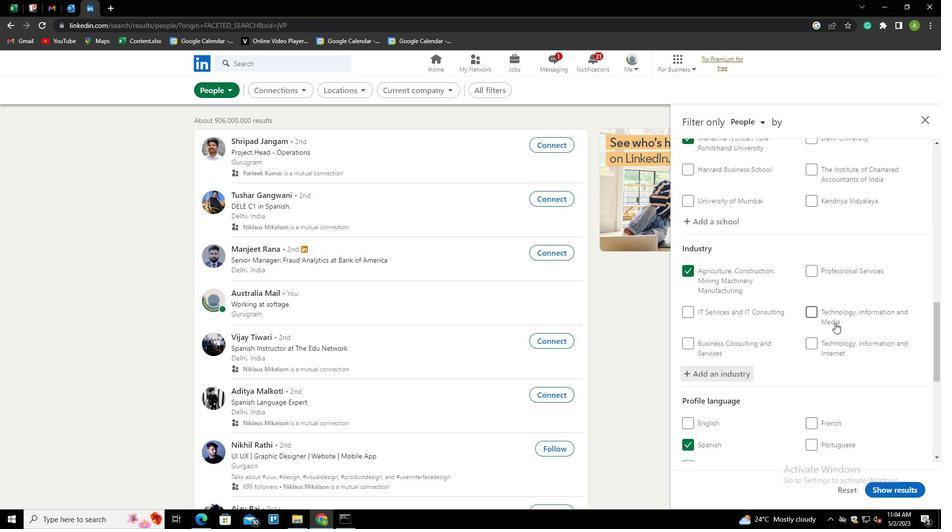 
Action: Mouse scrolled (835, 322) with delta (0, 0)
Screenshot: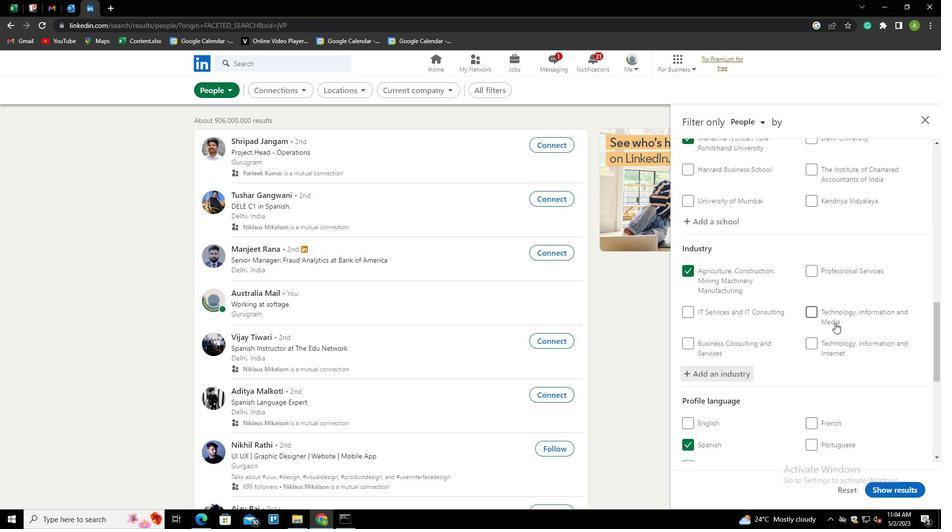 
Action: Mouse scrolled (835, 322) with delta (0, 0)
Screenshot: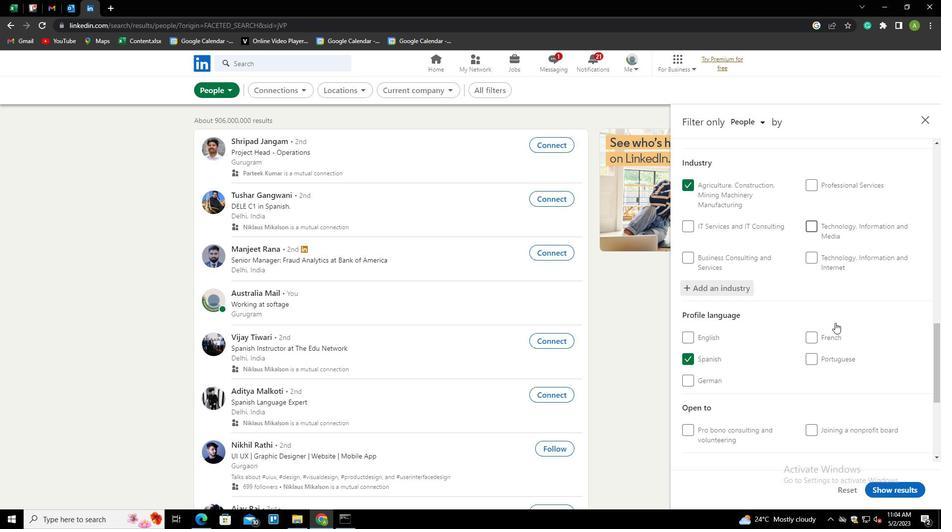 
Action: Mouse scrolled (835, 322) with delta (0, 0)
Screenshot: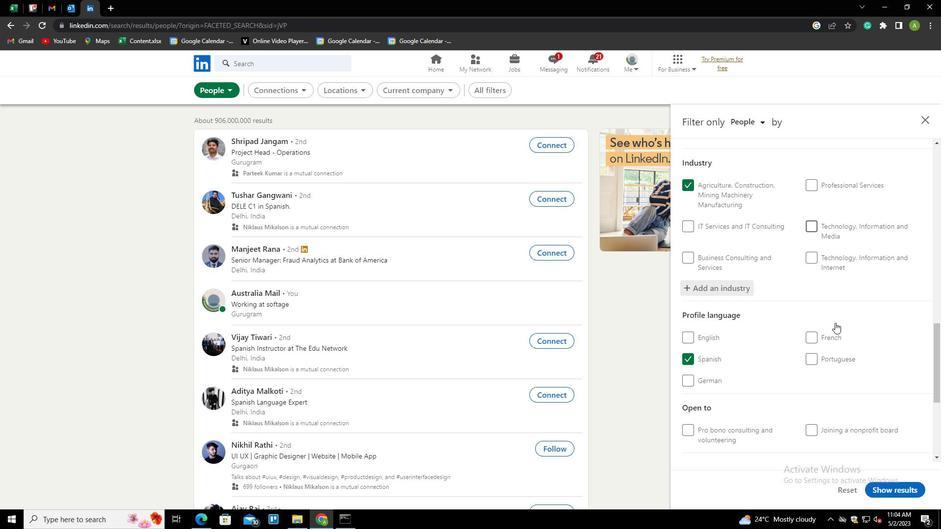 
Action: Mouse moved to (817, 378)
Screenshot: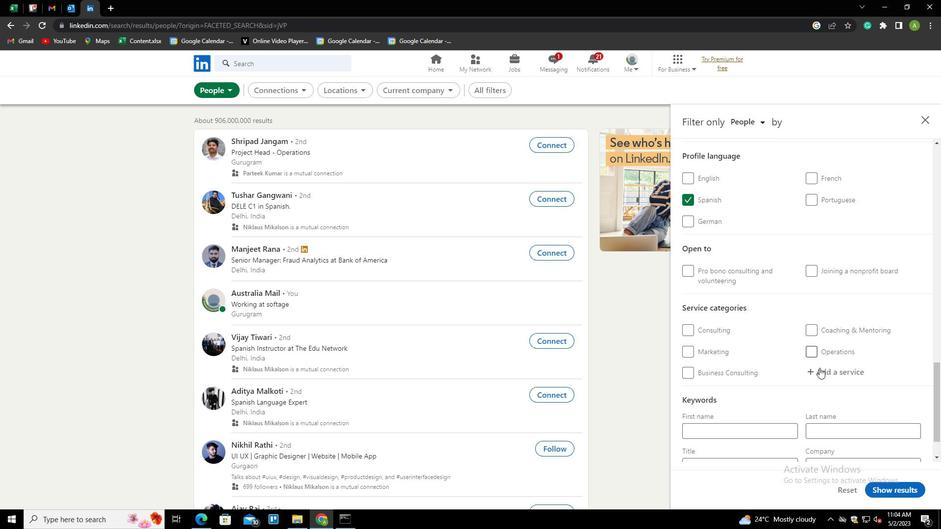 
Action: Mouse pressed left at (817, 378)
Screenshot: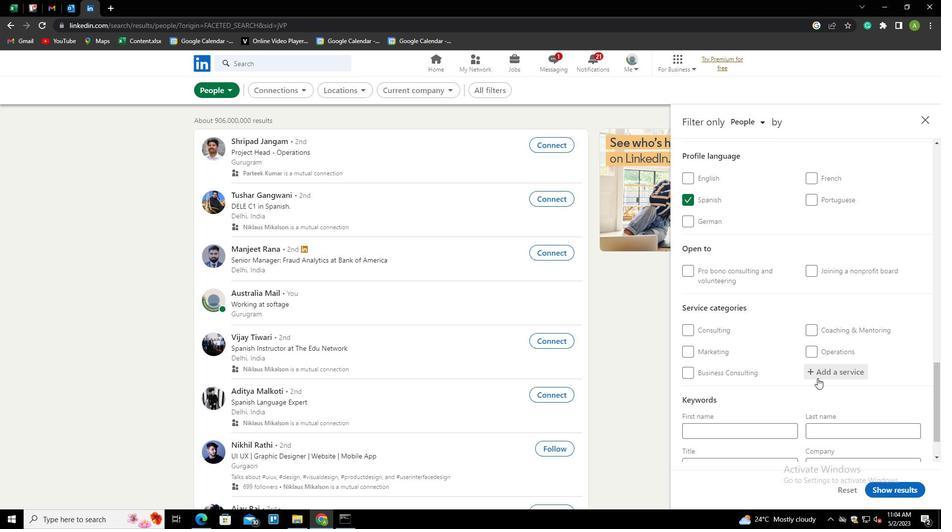 
Action: Mouse moved to (825, 373)
Screenshot: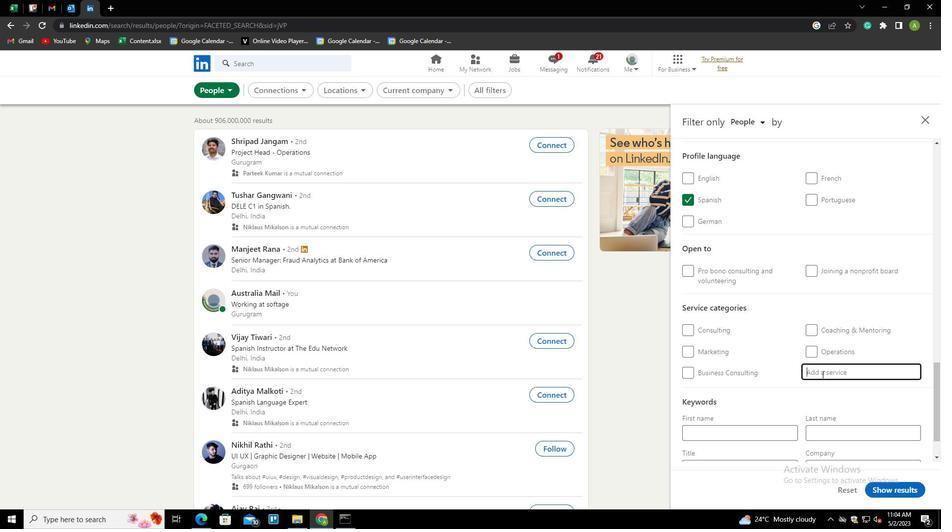 
Action: Mouse pressed left at (825, 373)
Screenshot: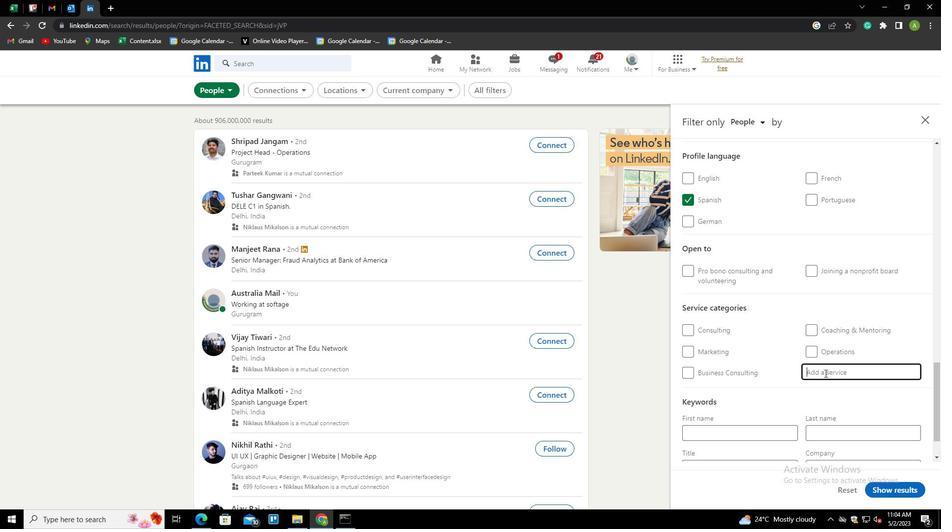 
Action: Key pressed <Key.shift><Key.shift><Key.shift><Key.shift><Key.shift><Key.shift><Key.shift><Key.shift><Key.shift><Key.shift><Key.shift><Key.shift><Key.shift><Key.shift><Key.shift><Key.shift><Key.shift><Key.shift><Key.shift><Key.shift><Key.shift><Key.shift><Key.shift><Key.shift><Key.shift><Key.shift><Key.shift><Key.shift><Key.shift><Key.shift><Key.shift><Key.shift><Key.shift><Key.shift><Key.shift><Key.shift><Key.shift><Key.shift><Key.shift><Key.shift><Key.shift><Key.shift><Key.shift><Key.shift>T<Key.shift>AZ<Key.backspace>X<Key.space>L<Key.down><Key.enter>
Screenshot: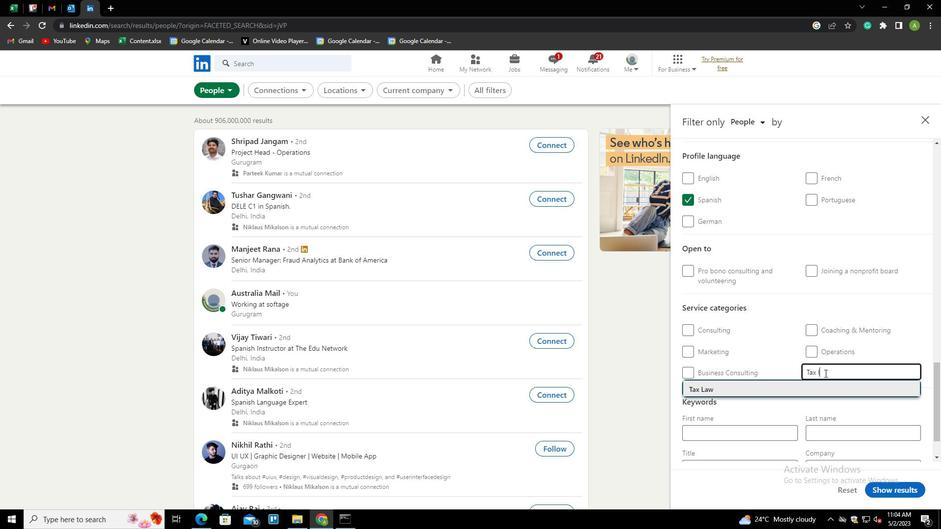 
Action: Mouse moved to (825, 364)
Screenshot: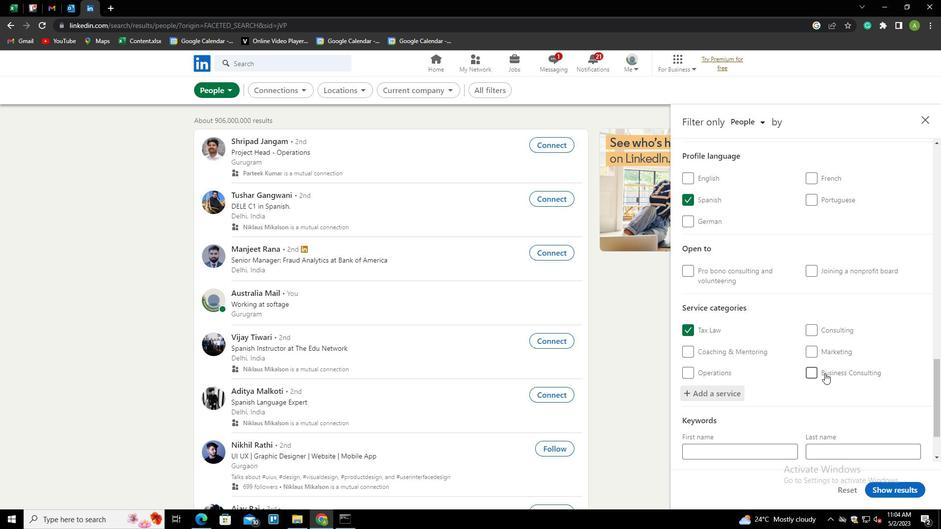 
Action: Mouse scrolled (825, 363) with delta (0, 0)
Screenshot: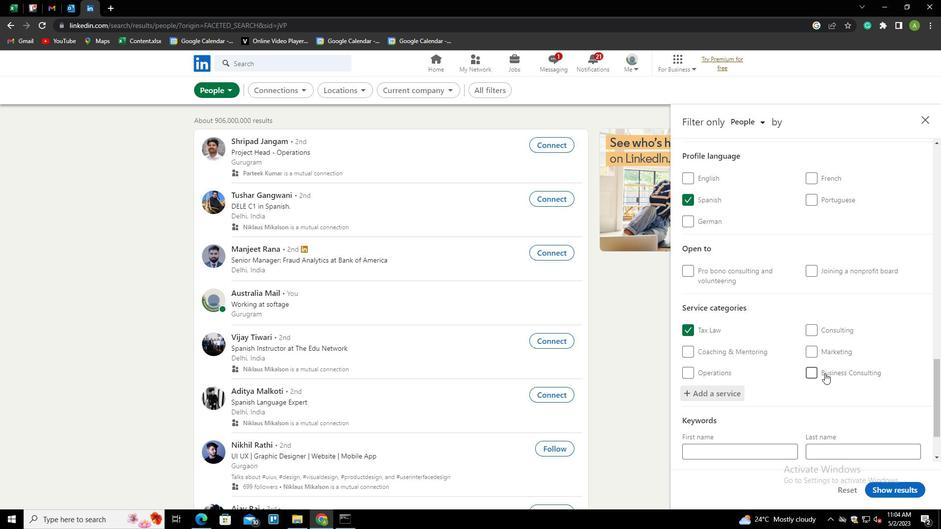 
Action: Mouse scrolled (825, 363) with delta (0, 0)
Screenshot: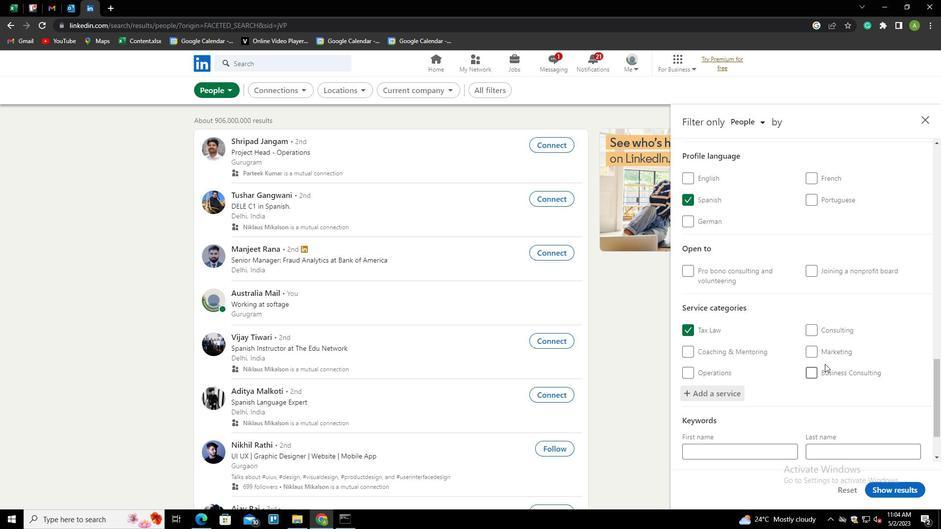 
Action: Mouse scrolled (825, 363) with delta (0, 0)
Screenshot: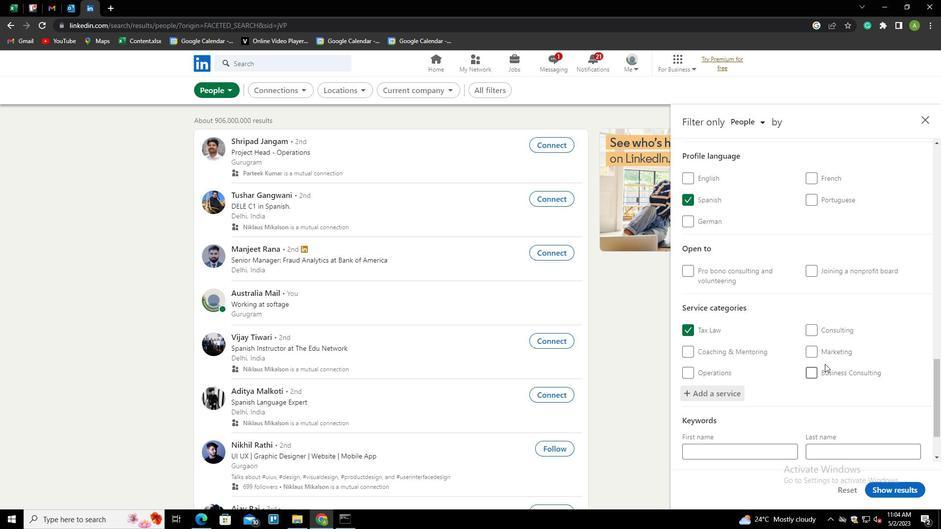 
Action: Mouse scrolled (825, 363) with delta (0, 0)
Screenshot: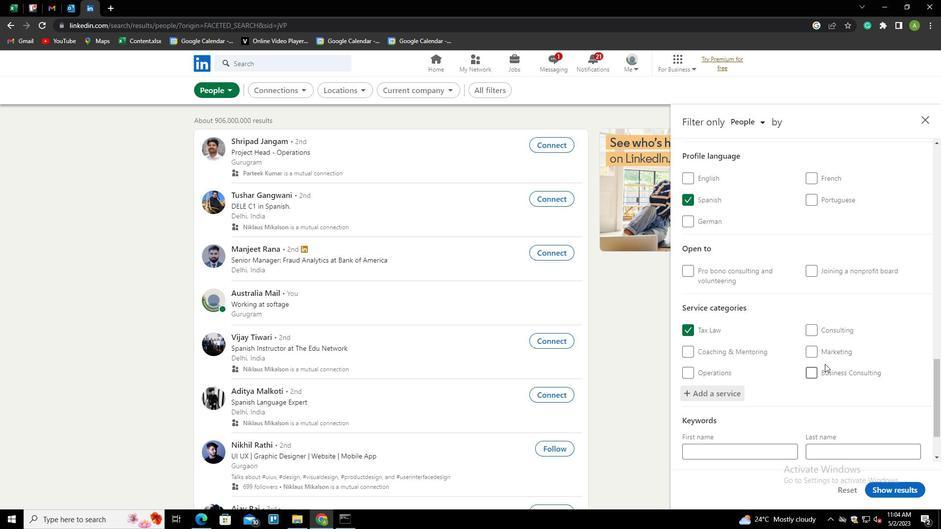 
Action: Mouse scrolled (825, 363) with delta (0, 0)
Screenshot: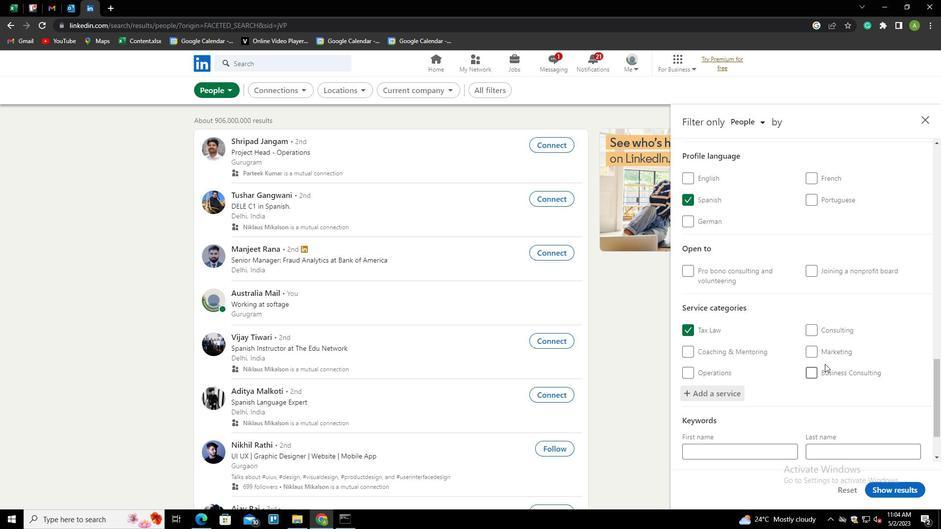 
Action: Mouse scrolled (825, 363) with delta (0, 0)
Screenshot: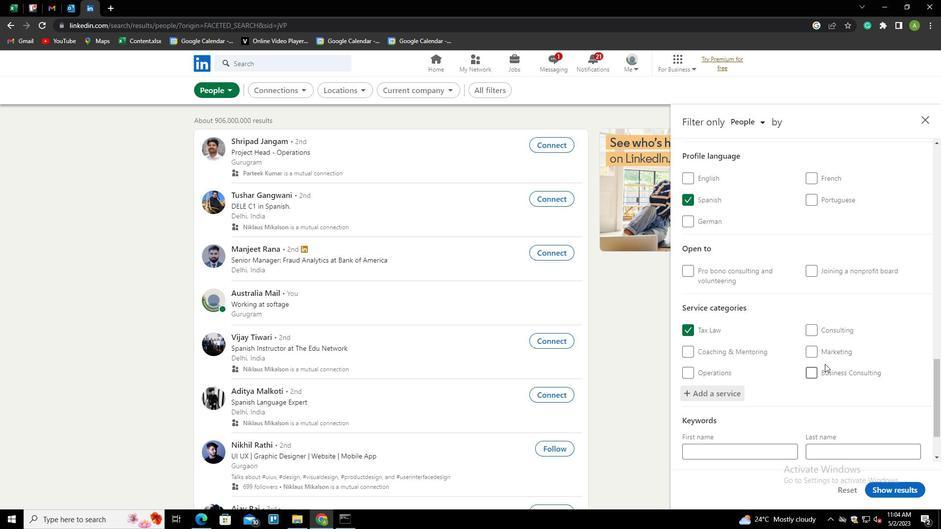 
Action: Mouse scrolled (825, 363) with delta (0, 0)
Screenshot: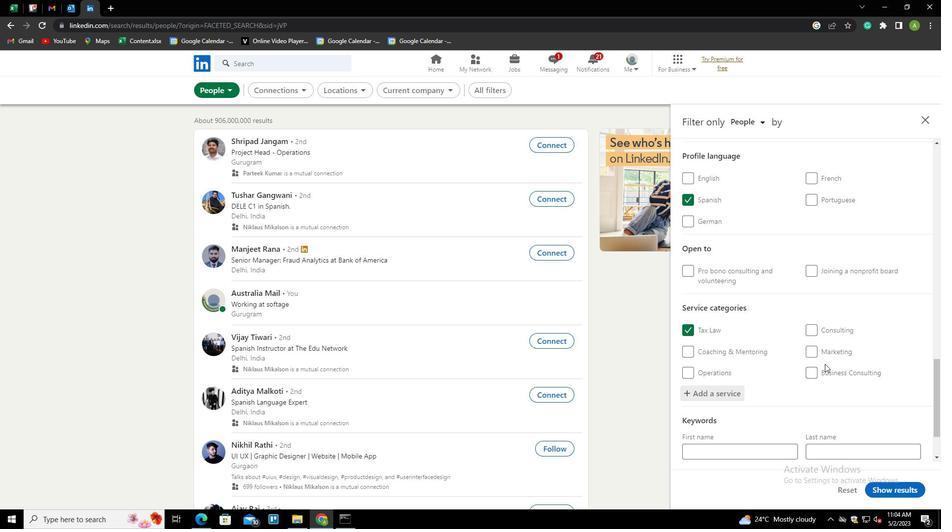 
Action: Mouse scrolled (825, 363) with delta (0, 0)
Screenshot: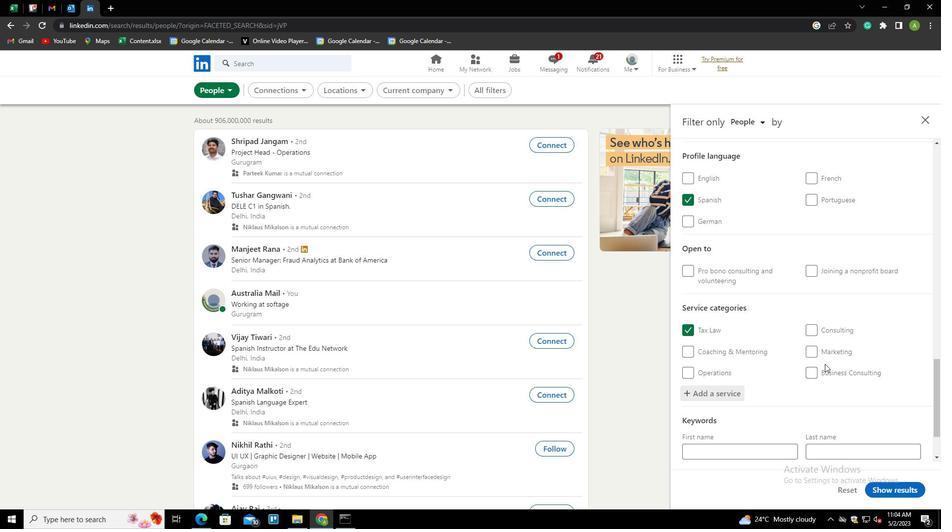 
Action: Mouse moved to (737, 418)
Screenshot: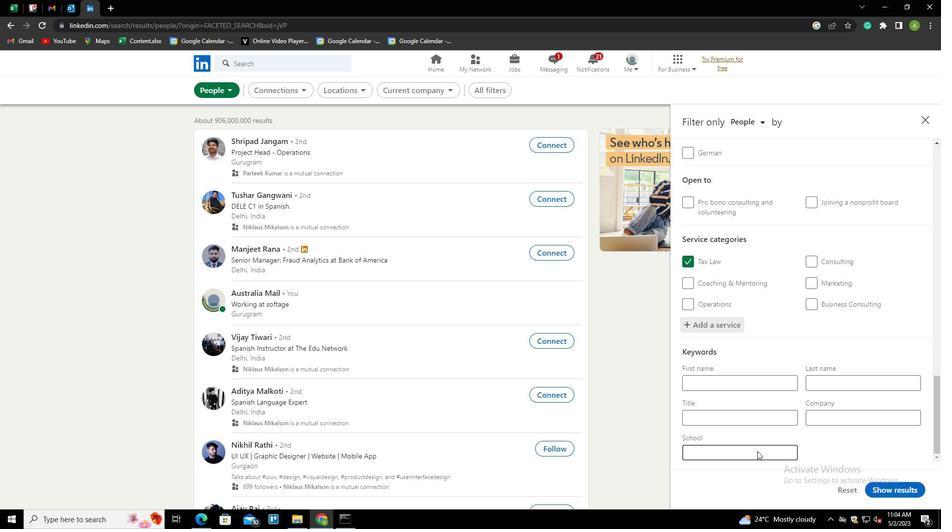 
Action: Mouse pressed left at (737, 418)
Screenshot: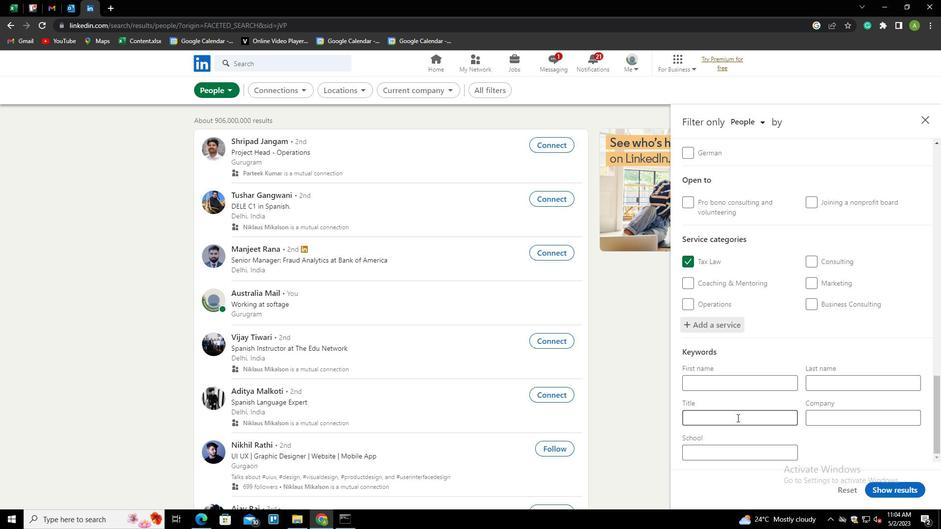 
Action: Key pressed <Key.shift>ACCOUNT<Key.space><Key.shift>COLLECTOR
Screenshot: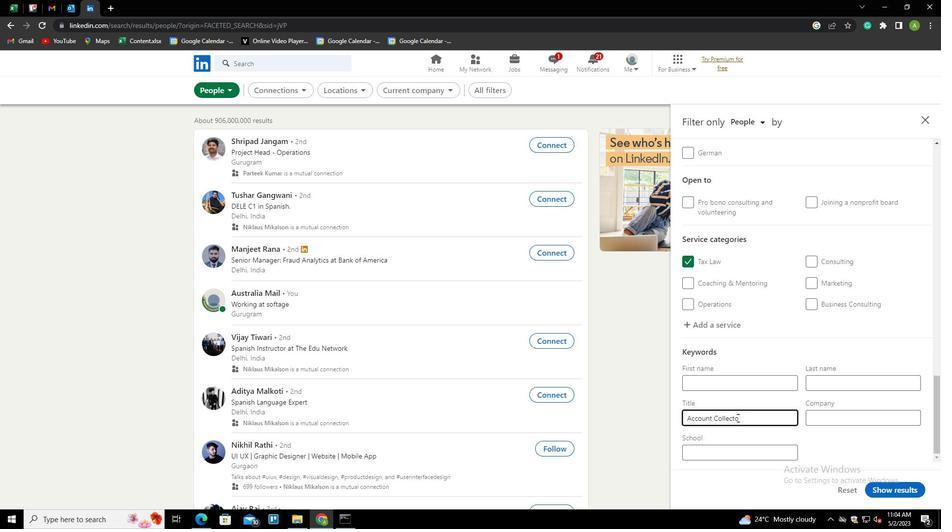 
Action: Mouse moved to (841, 435)
Screenshot: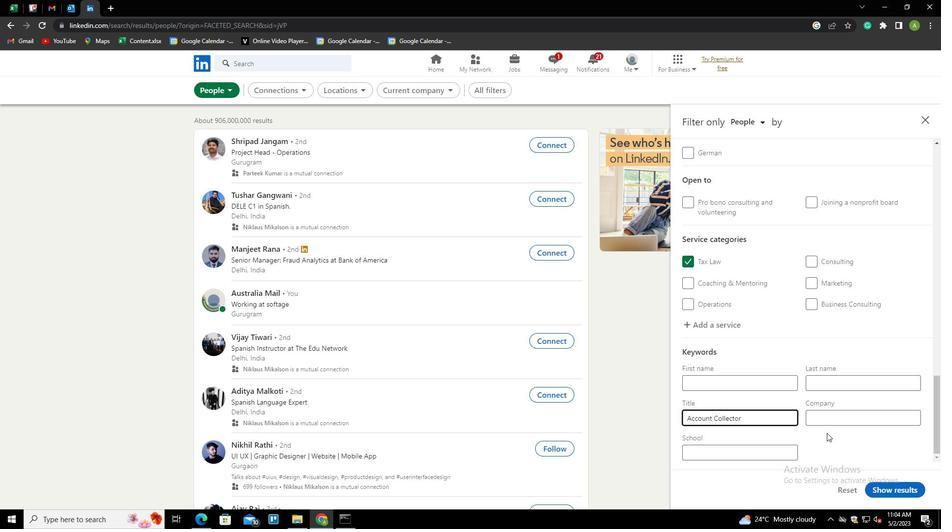 
Action: Mouse pressed left at (841, 435)
Screenshot: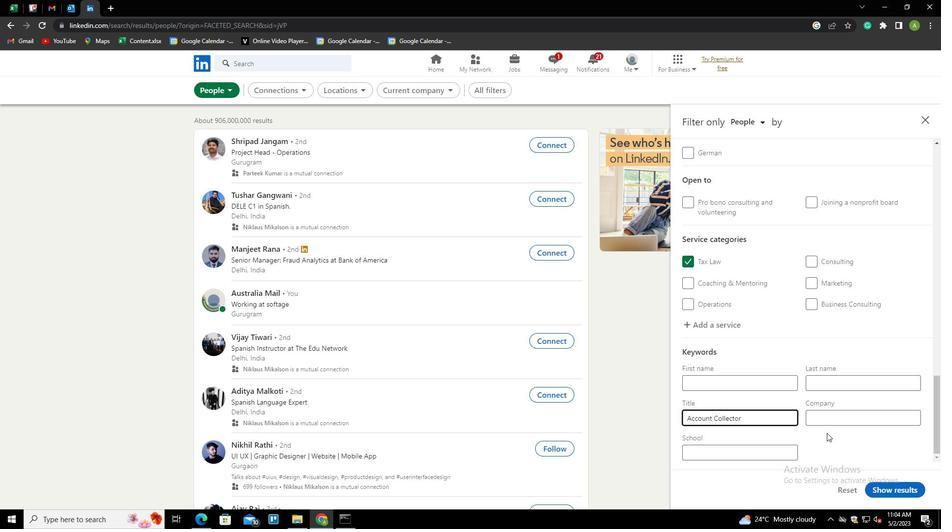 
Action: Mouse moved to (875, 487)
Screenshot: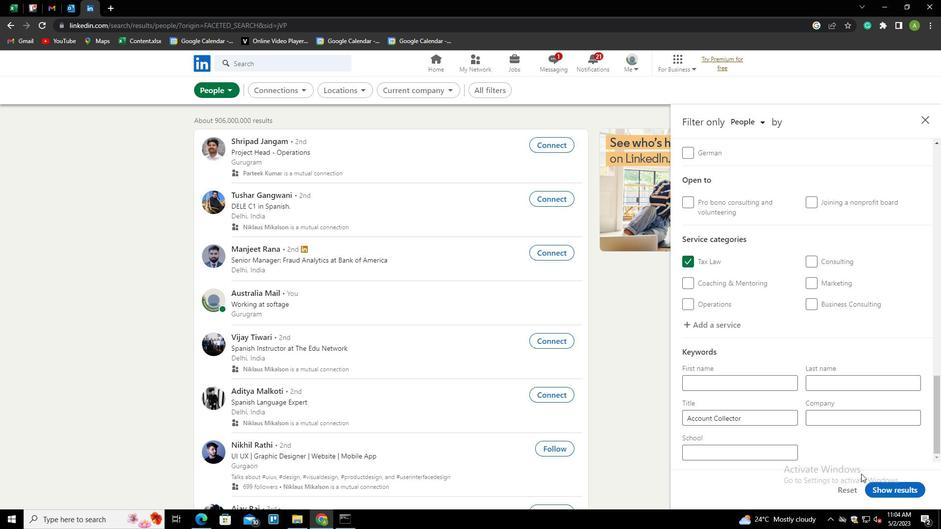 
Action: Mouse pressed left at (875, 487)
Screenshot: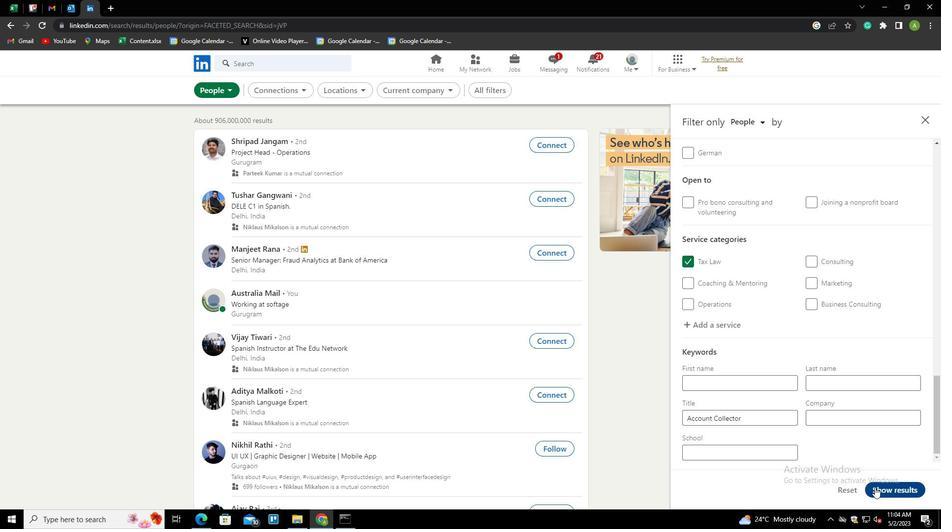 
Action: Mouse moved to (875, 488)
Screenshot: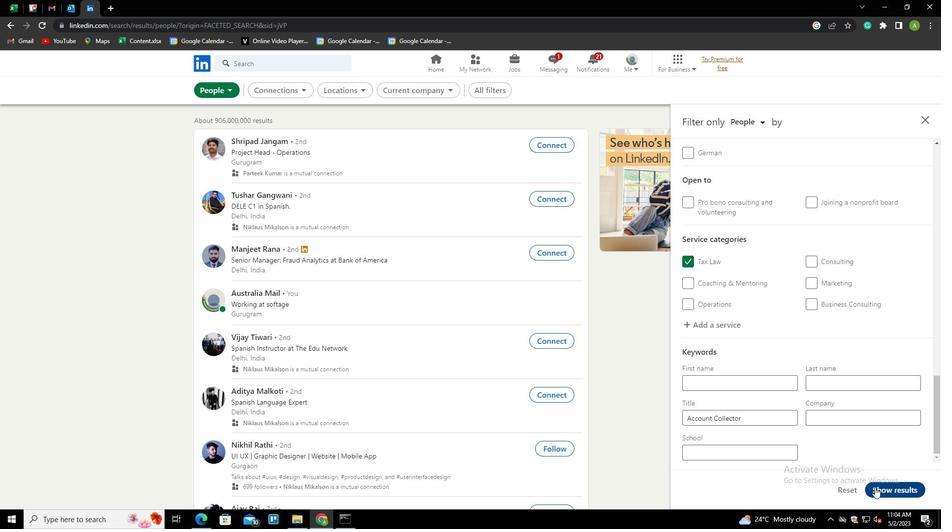 
